 Task: Look for space in Khiwa, Uzbekistan from 10th July, 2023 to 15th July, 2023 for 7 adults in price range Rs.10000 to Rs.15000. Place can be entire place or shared room with 4 bedrooms having 7 beds and 4 bathrooms. Property type can be house, flat, guest house. Amenities needed are: wifi, TV, free parkinig on premises, gym, breakfast. Booking option can be shelf check-in. Required host language is English.
Action: Mouse moved to (405, 99)
Screenshot: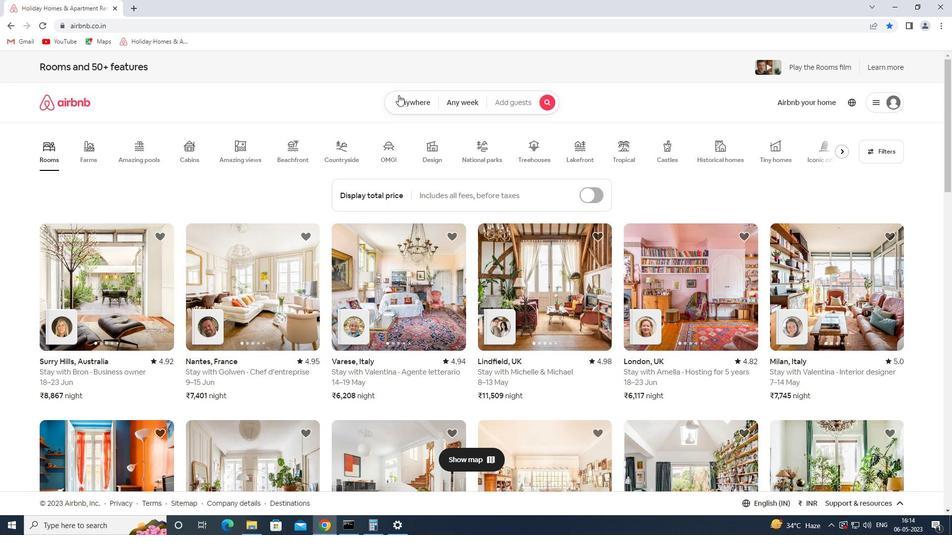 
Action: Mouse pressed left at (405, 99)
Screenshot: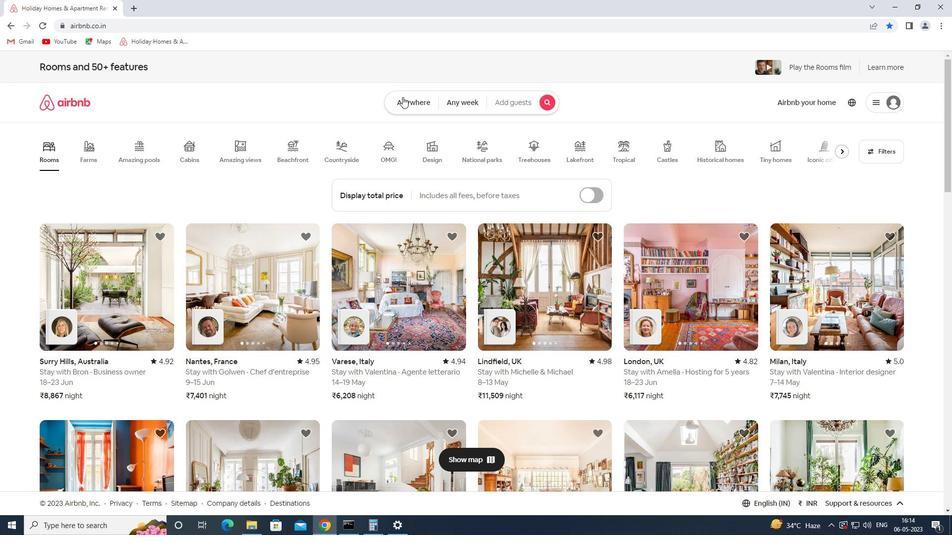 
Action: Mouse moved to (361, 137)
Screenshot: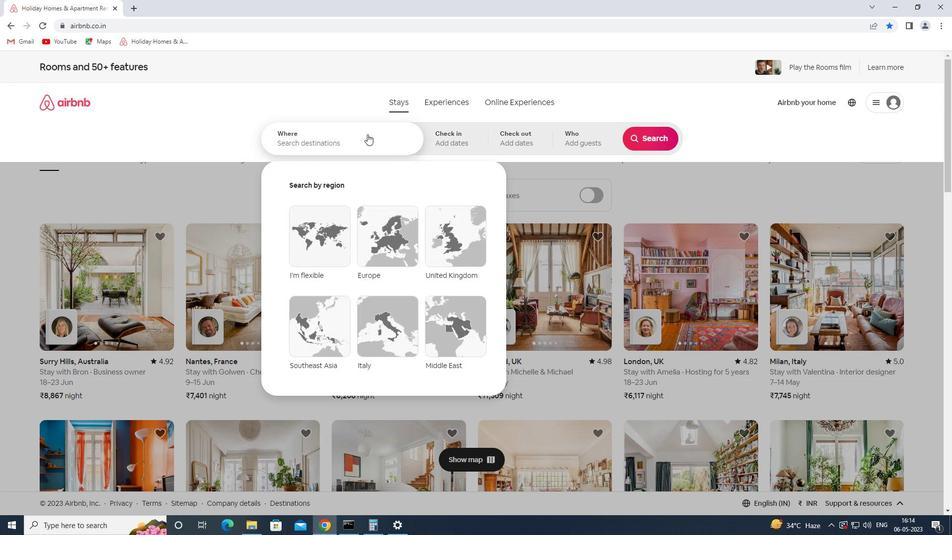 
Action: Mouse pressed left at (361, 137)
Screenshot: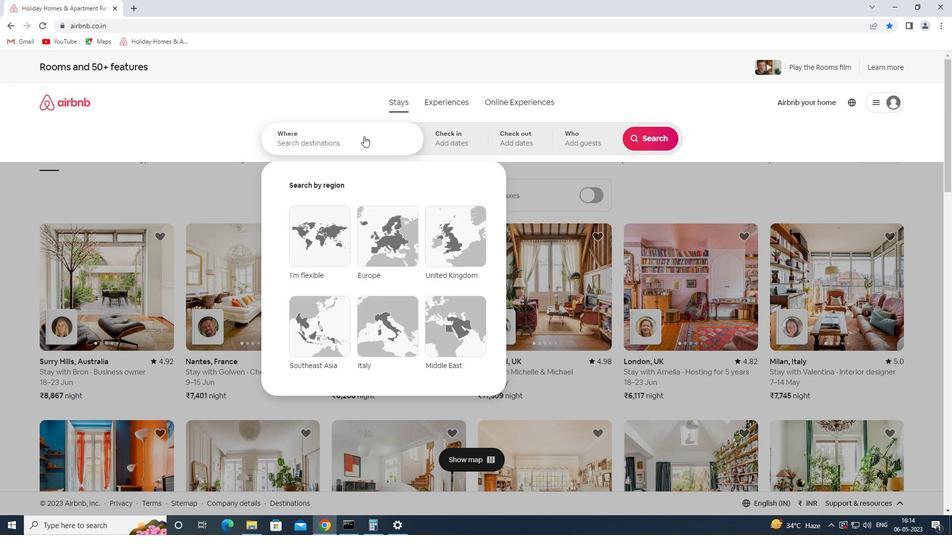 
Action: Mouse moved to (355, 149)
Screenshot: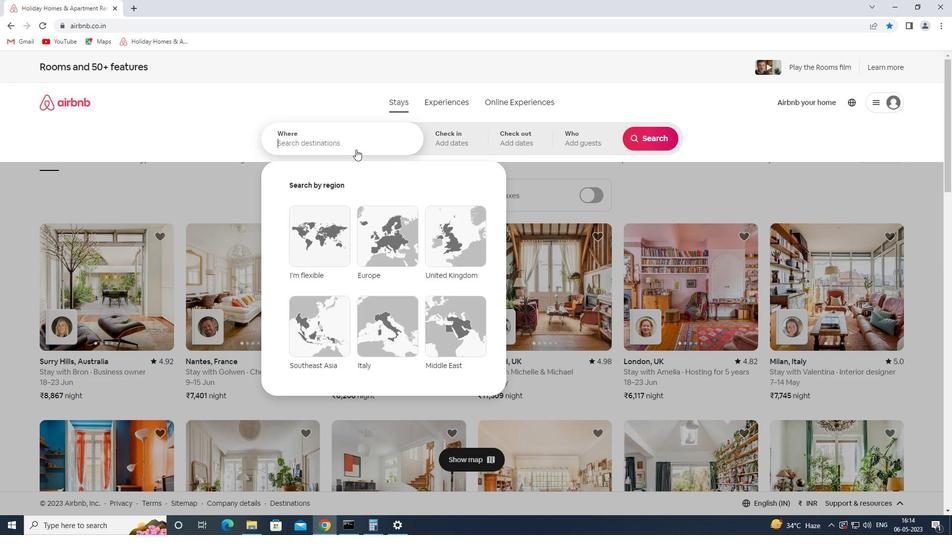 
Action: Key pressed khiwa<Key.space>uzbekist
Screenshot: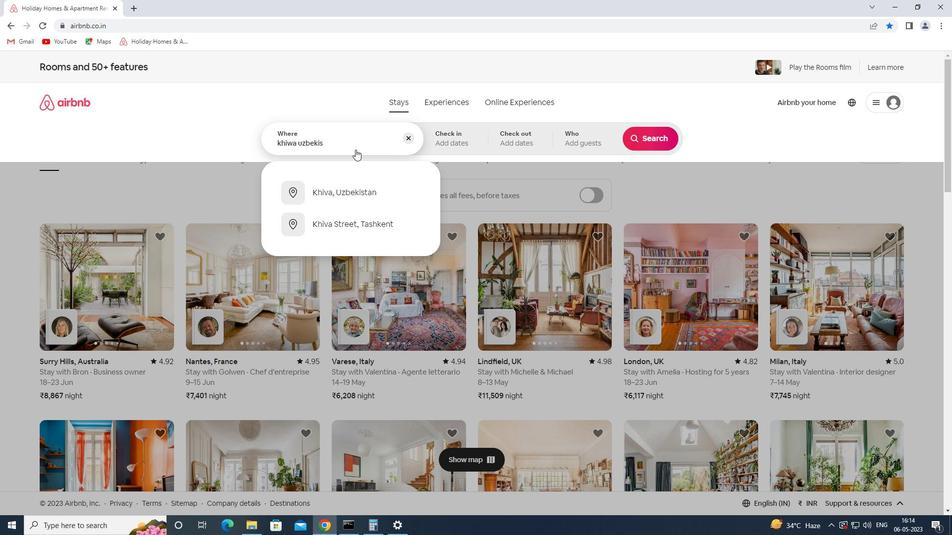 
Action: Mouse moved to (360, 191)
Screenshot: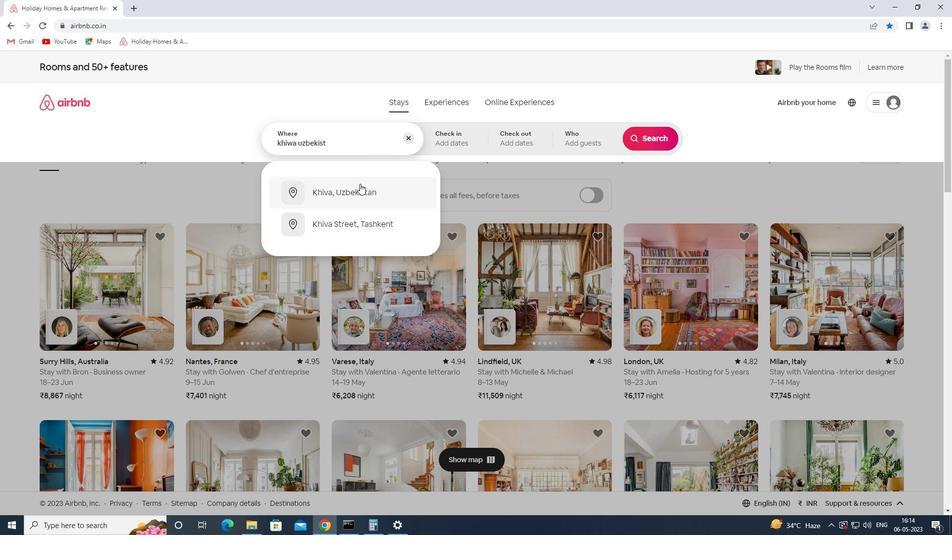 
Action: Mouse pressed left at (360, 191)
Screenshot: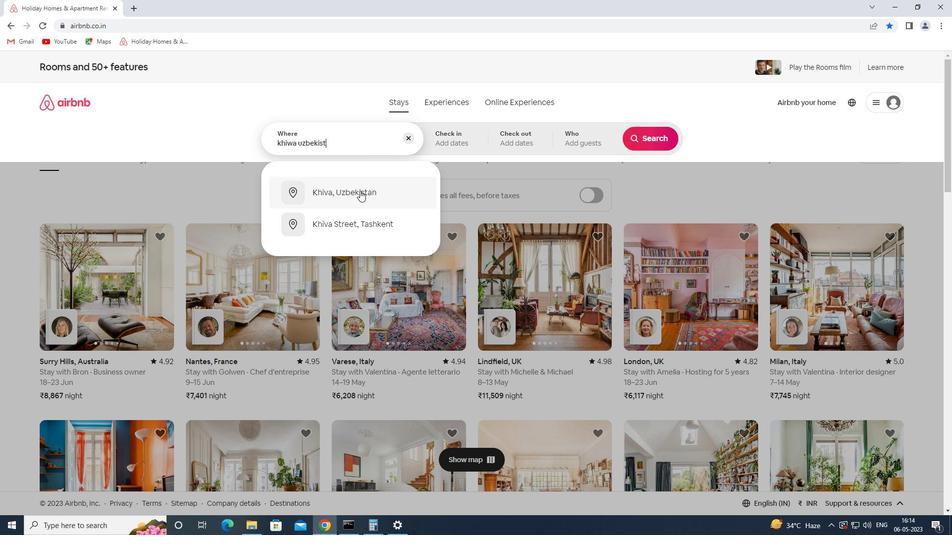 
Action: Mouse moved to (645, 215)
Screenshot: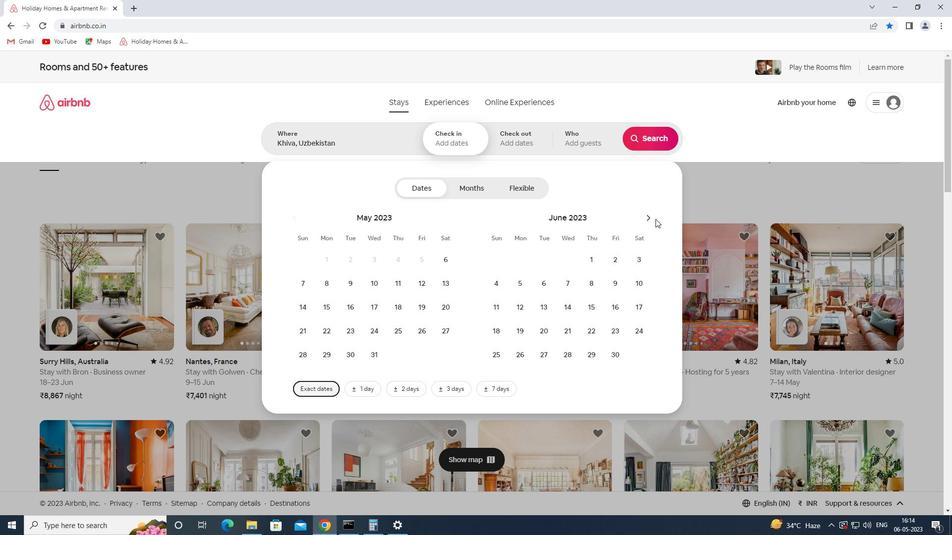 
Action: Mouse pressed left at (645, 215)
Screenshot: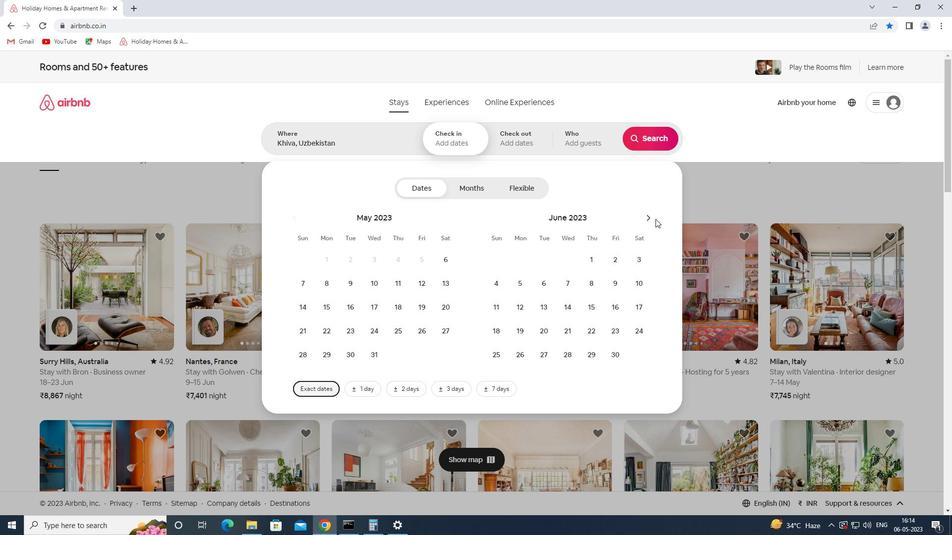 
Action: Mouse moved to (517, 307)
Screenshot: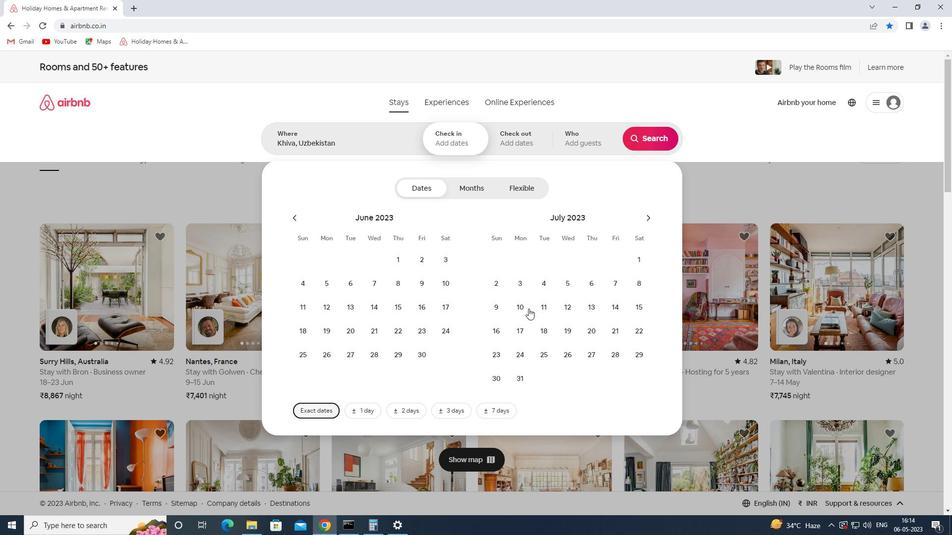 
Action: Mouse pressed left at (517, 307)
Screenshot: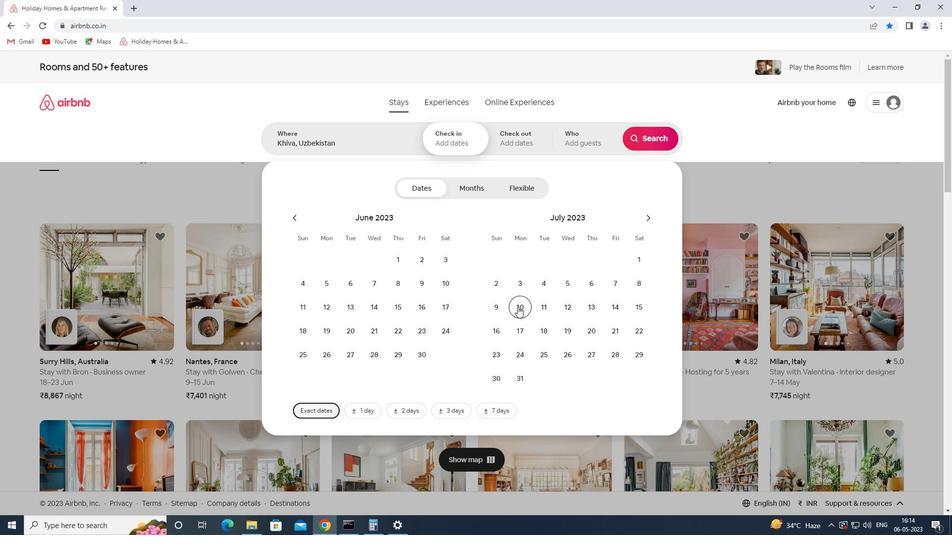 
Action: Mouse moved to (637, 305)
Screenshot: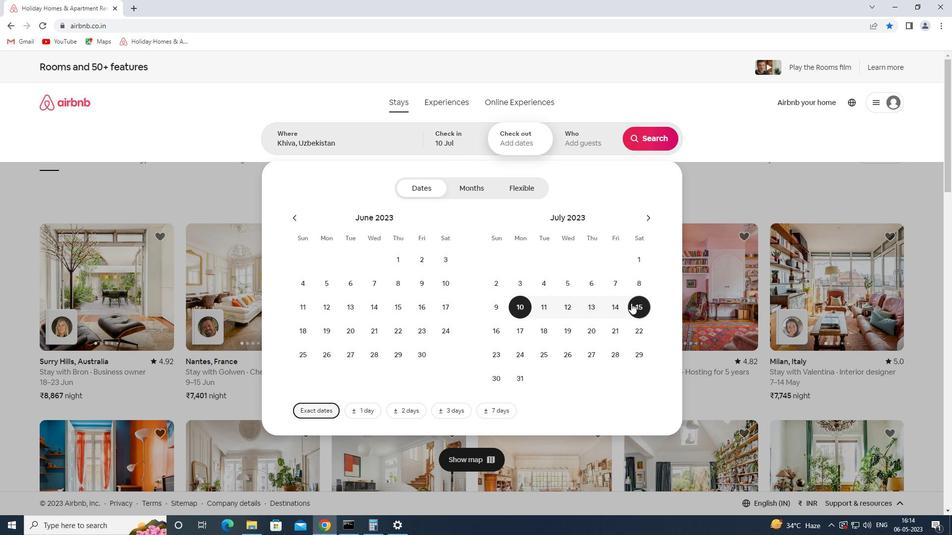
Action: Mouse pressed left at (637, 305)
Screenshot: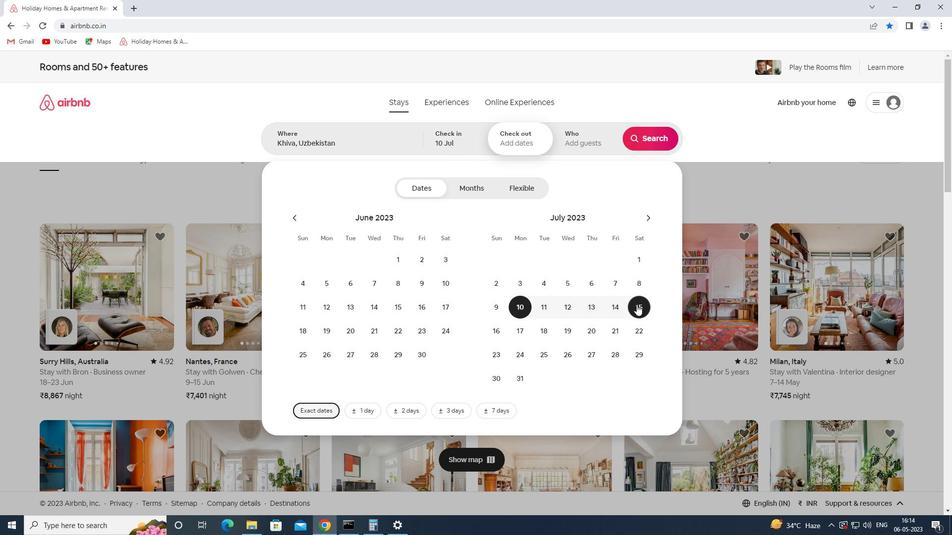 
Action: Mouse moved to (592, 146)
Screenshot: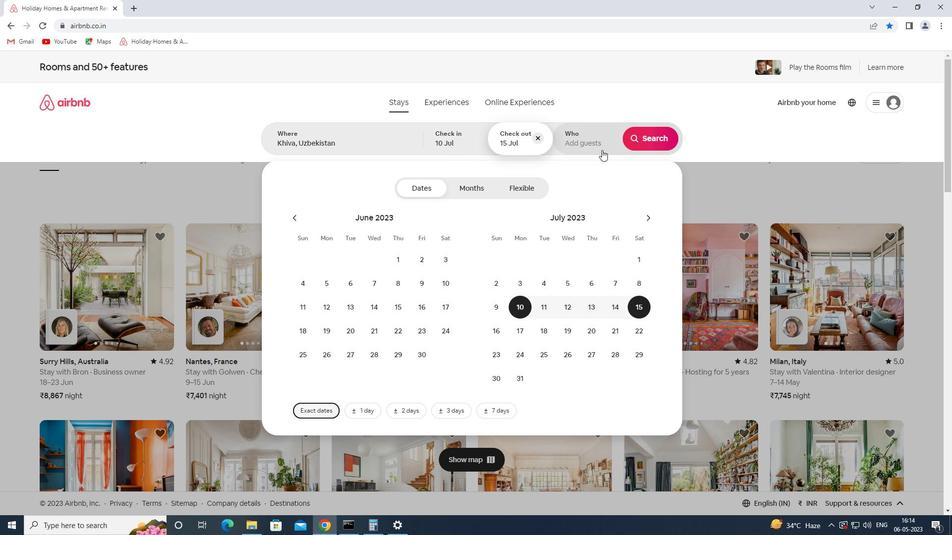 
Action: Mouse pressed left at (592, 146)
Screenshot: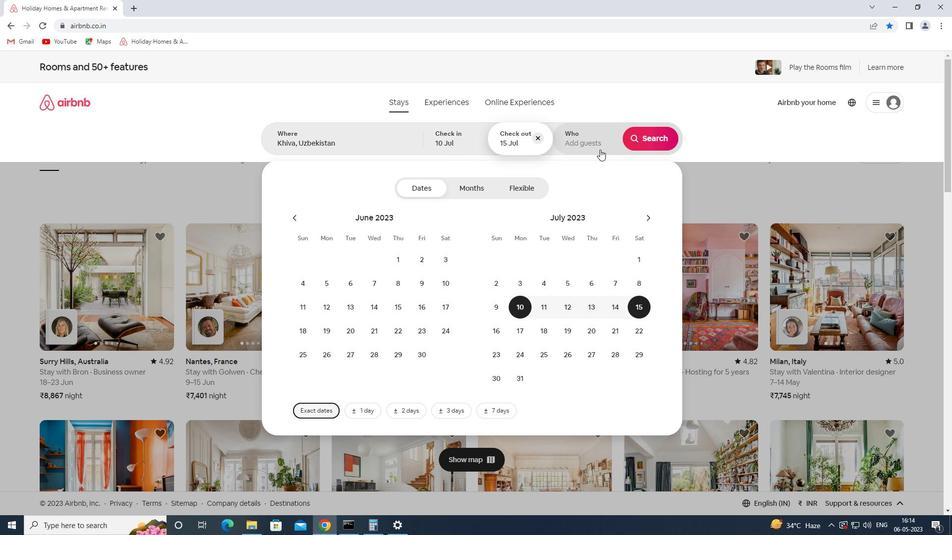 
Action: Mouse moved to (655, 190)
Screenshot: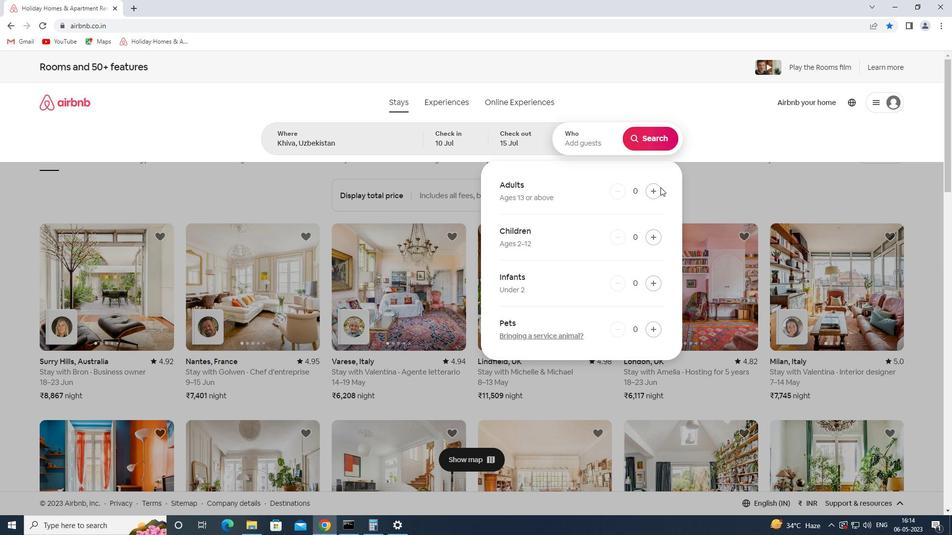 
Action: Mouse pressed left at (655, 190)
Screenshot: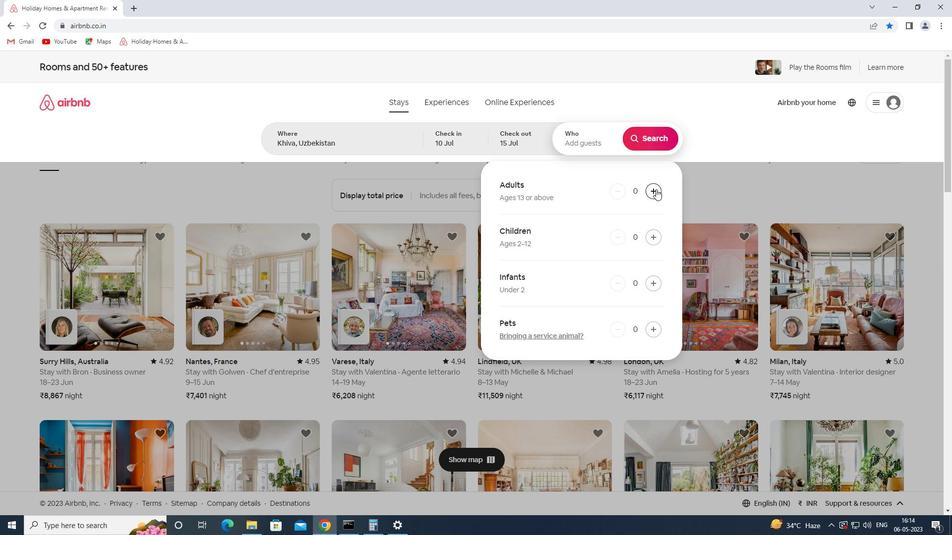 
Action: Mouse pressed left at (655, 190)
Screenshot: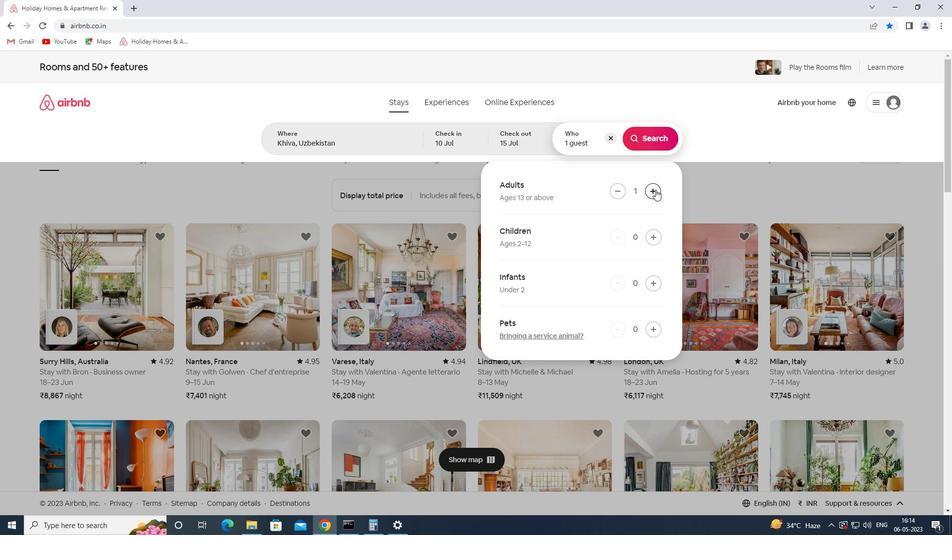 
Action: Mouse pressed left at (655, 190)
Screenshot: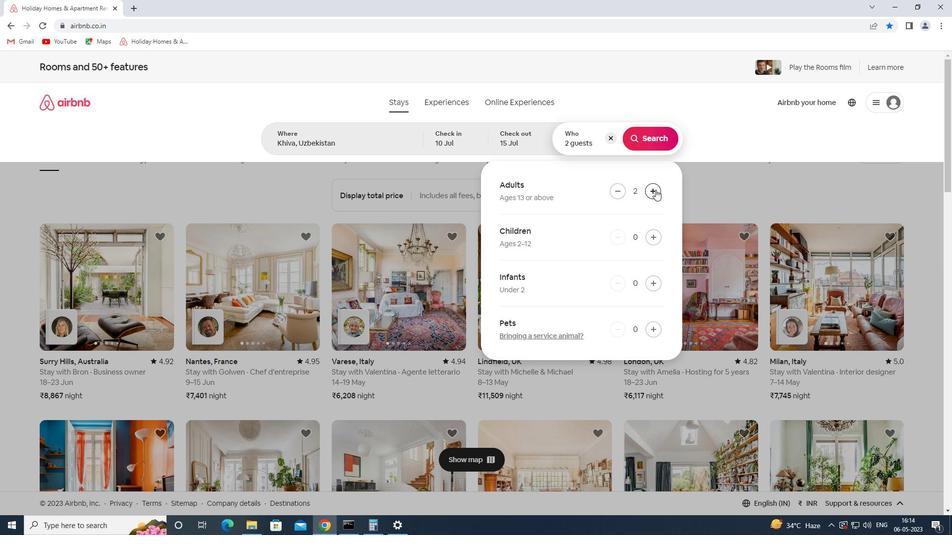 
Action: Mouse moved to (655, 190)
Screenshot: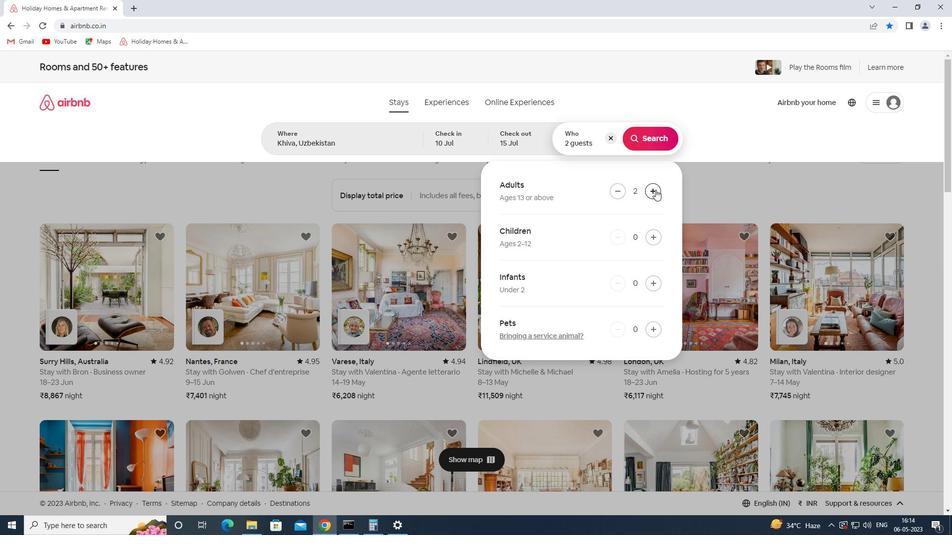 
Action: Mouse pressed left at (655, 190)
Screenshot: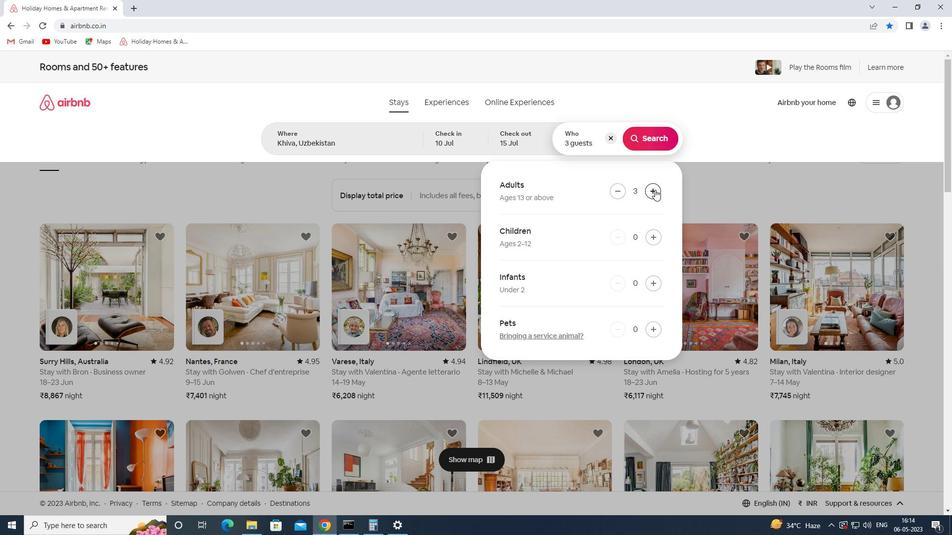 
Action: Mouse pressed left at (655, 190)
Screenshot: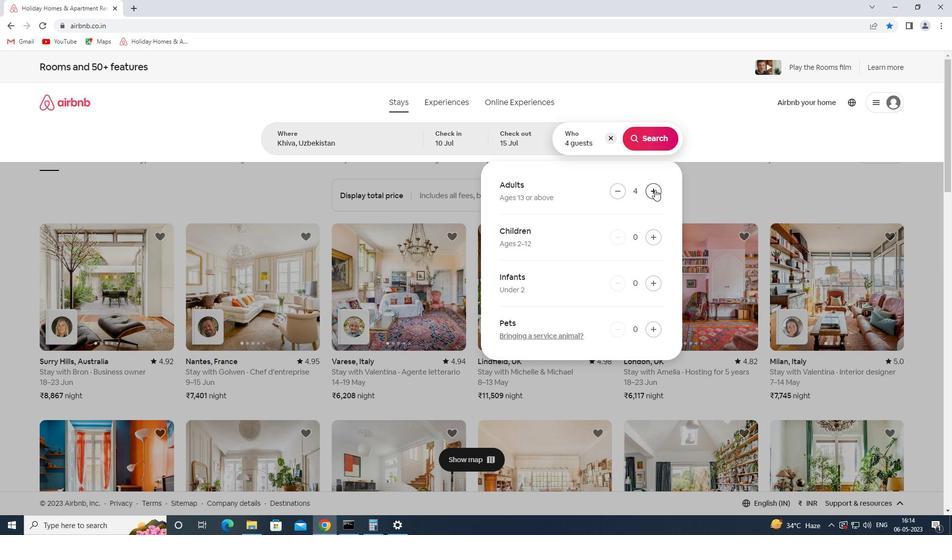 
Action: Mouse pressed left at (655, 190)
Screenshot: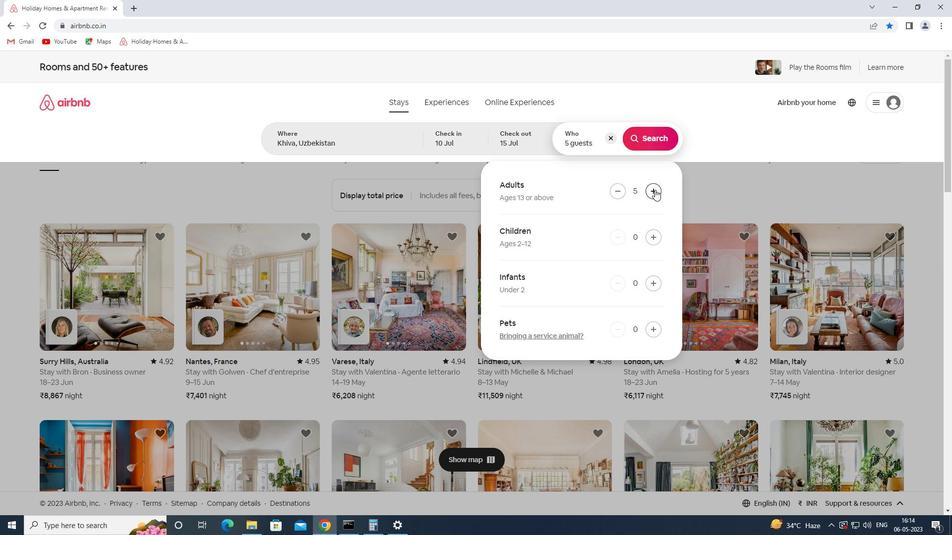 
Action: Mouse pressed left at (655, 190)
Screenshot: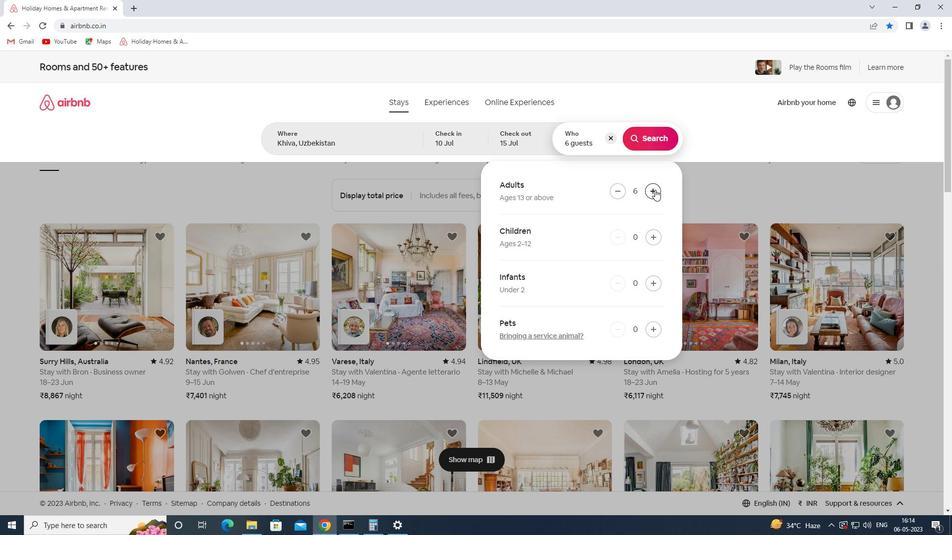 
Action: Mouse moved to (650, 141)
Screenshot: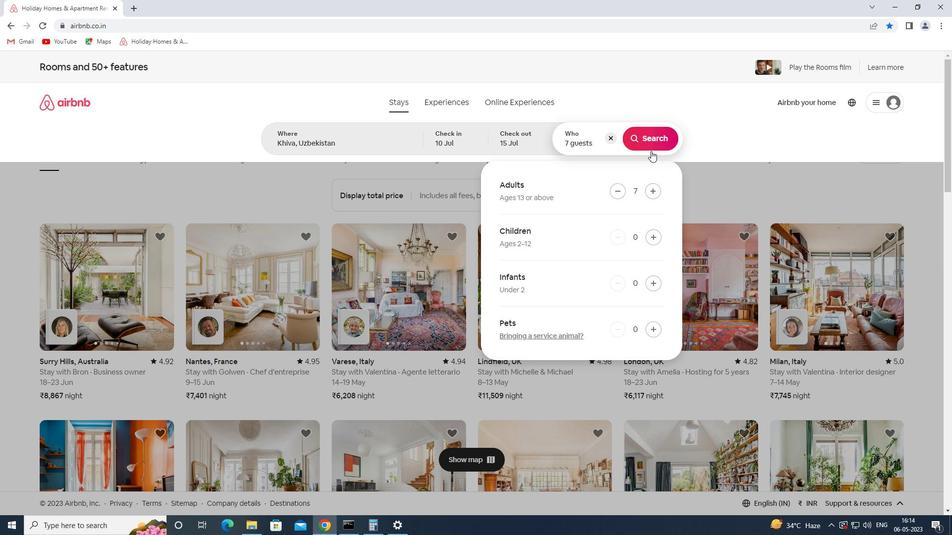 
Action: Mouse pressed left at (650, 141)
Screenshot: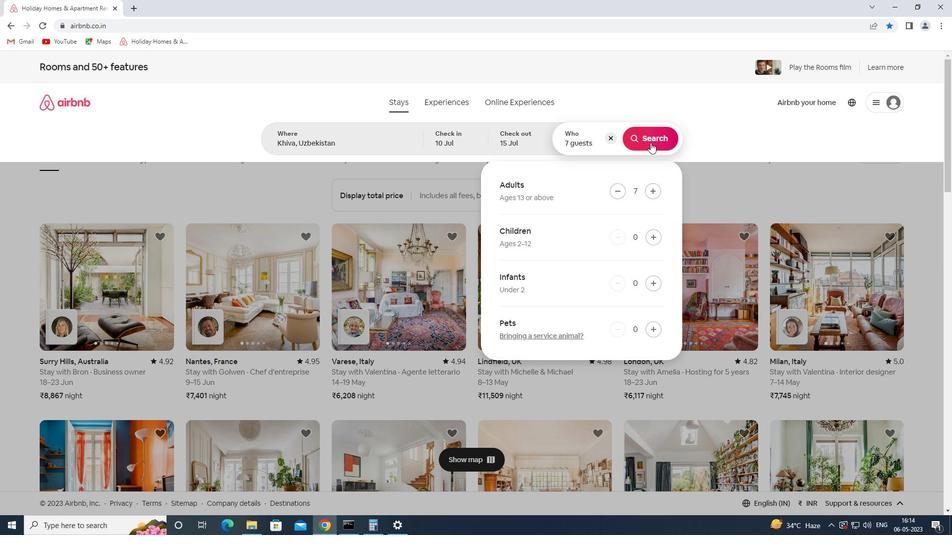 
Action: Mouse moved to (920, 110)
Screenshot: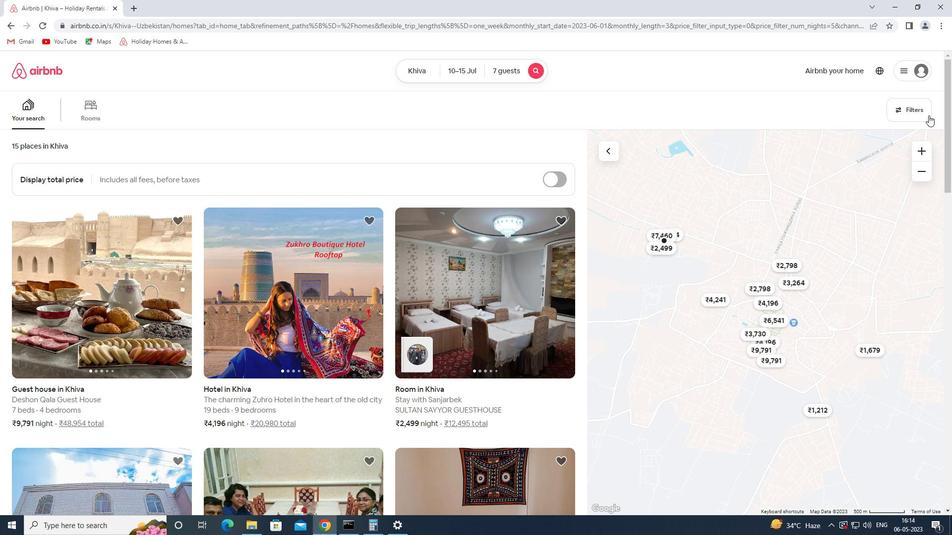 
Action: Mouse pressed left at (920, 110)
Screenshot: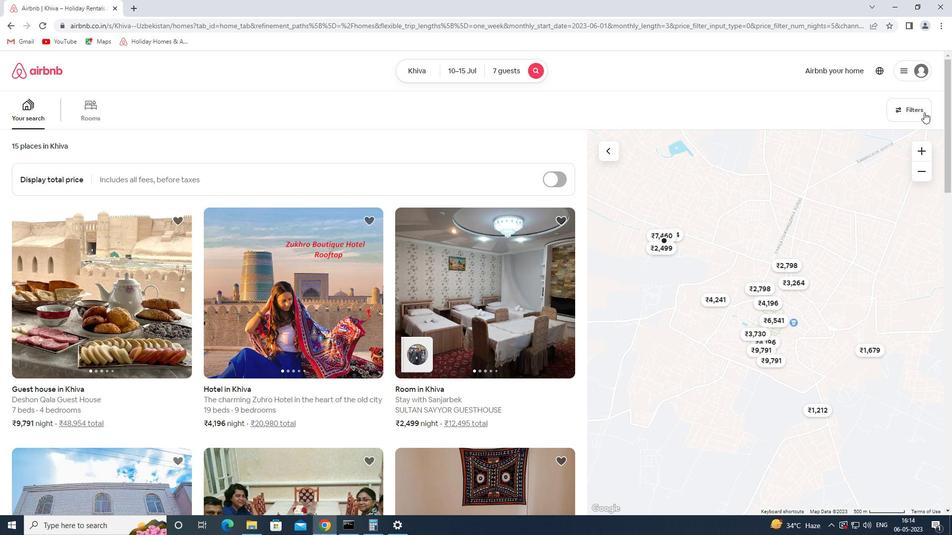 
Action: Mouse moved to (350, 358)
Screenshot: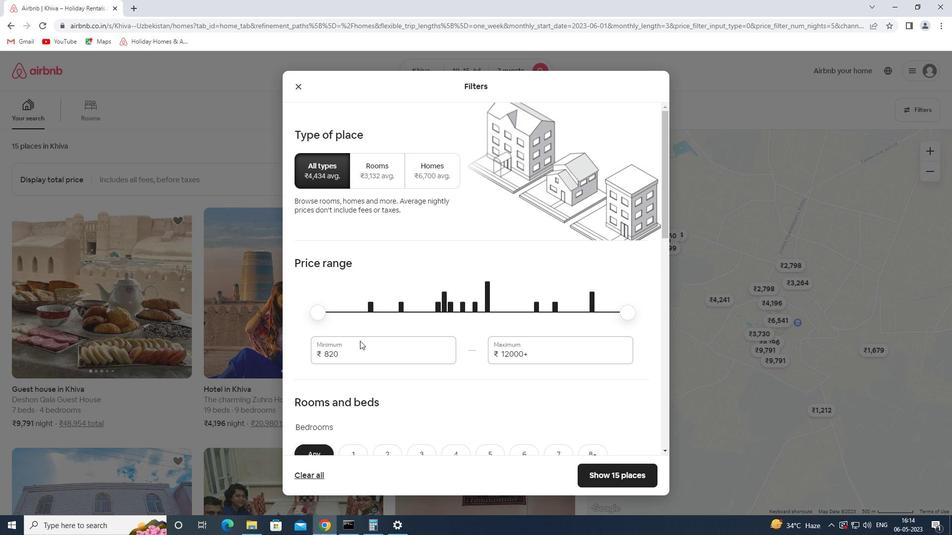 
Action: Mouse pressed left at (350, 358)
Screenshot: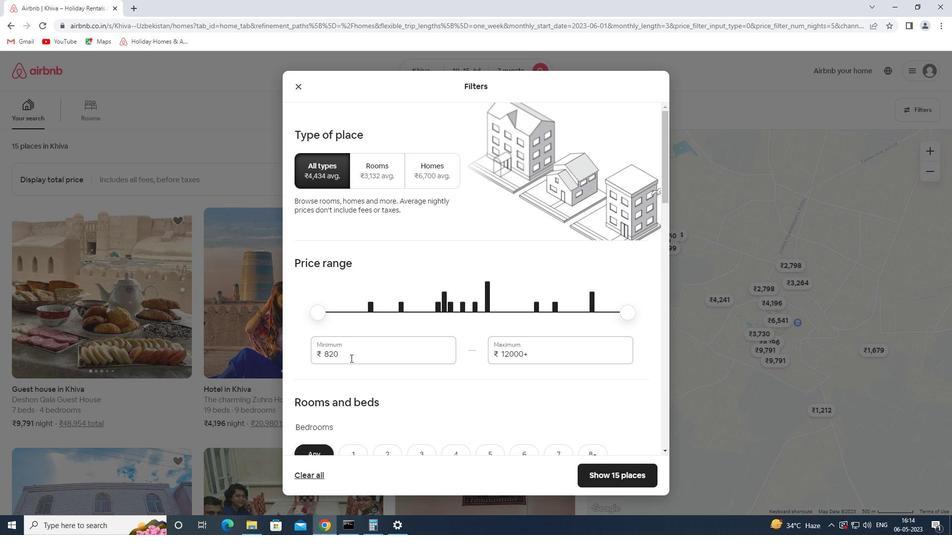 
Action: Mouse pressed left at (350, 358)
Screenshot: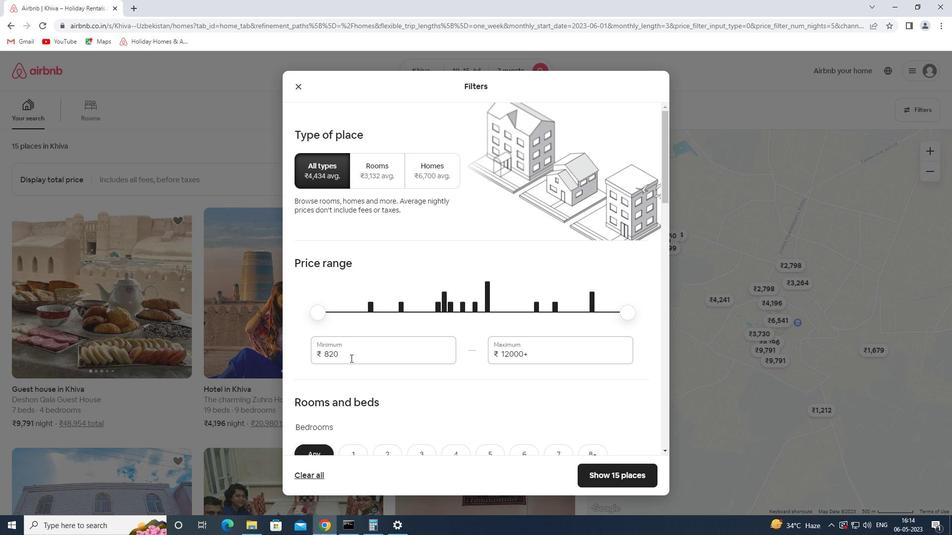 
Action: Key pressed 10000<Key.tab>15000
Screenshot: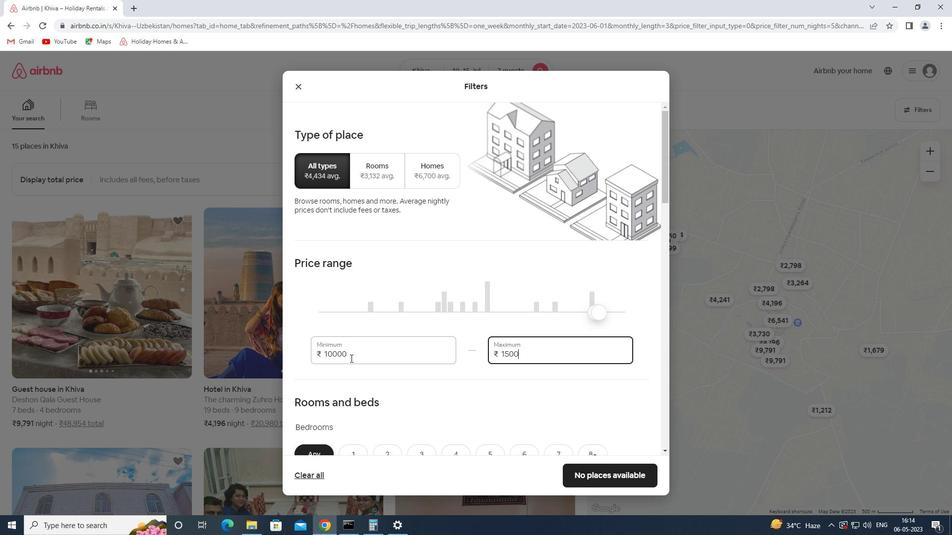 
Action: Mouse moved to (346, 359)
Screenshot: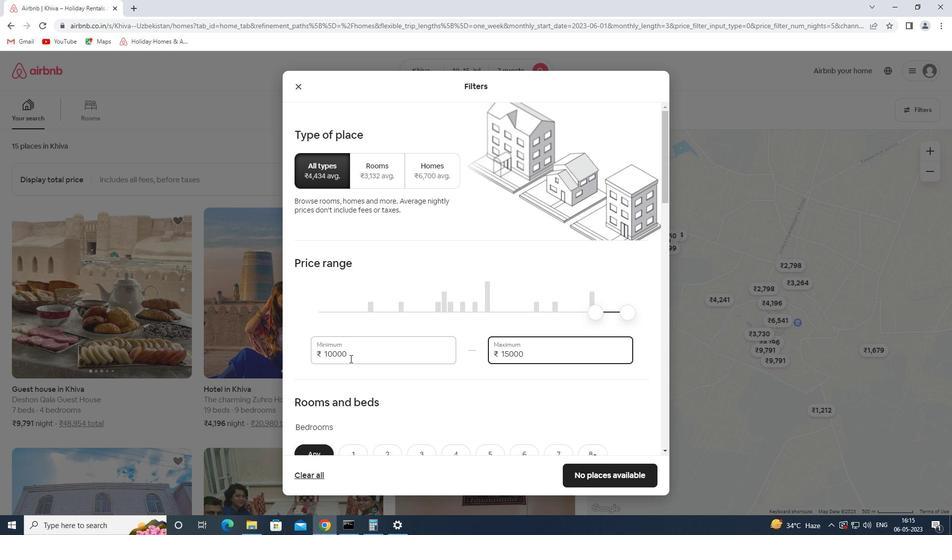 
Action: Mouse scrolled (346, 359) with delta (0, 0)
Screenshot: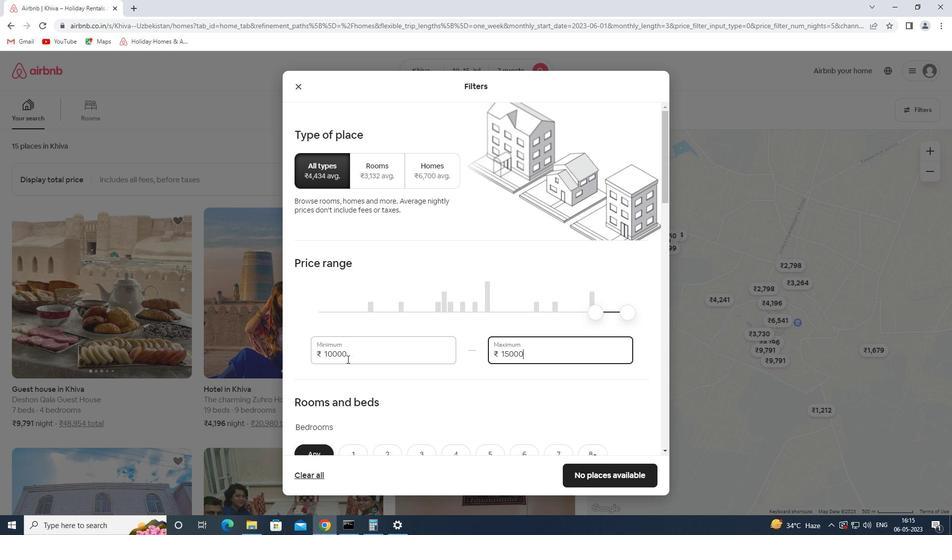 
Action: Mouse moved to (353, 358)
Screenshot: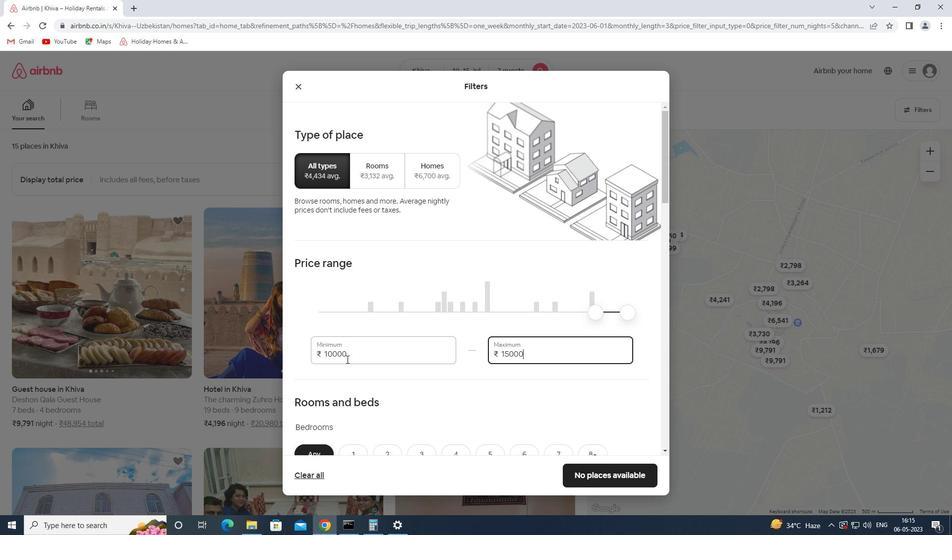 
Action: Mouse scrolled (353, 357) with delta (0, 0)
Screenshot: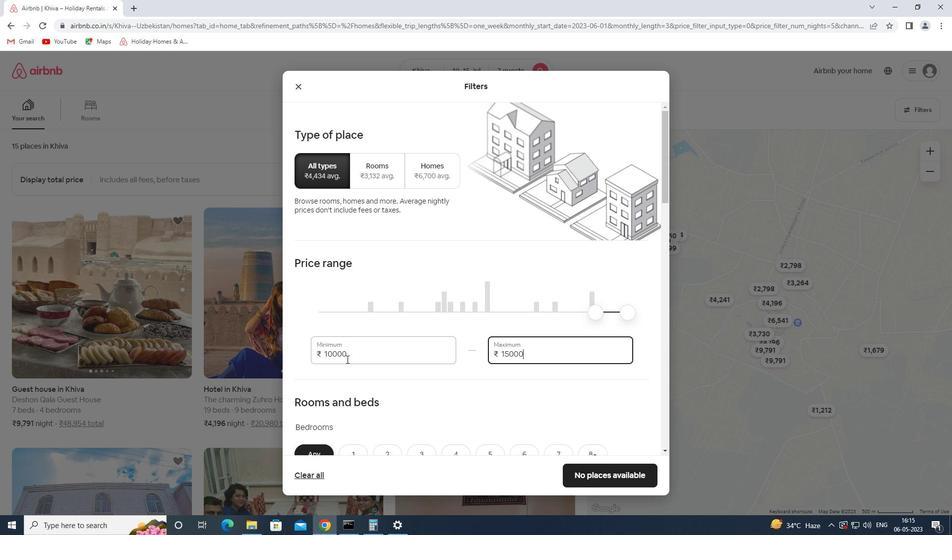 
Action: Mouse moved to (361, 355)
Screenshot: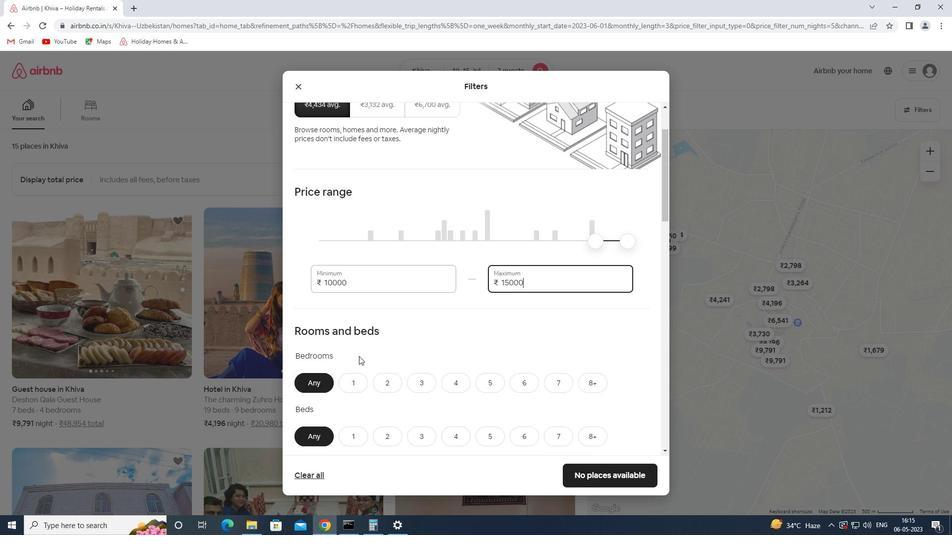 
Action: Mouse scrolled (361, 355) with delta (0, 0)
Screenshot: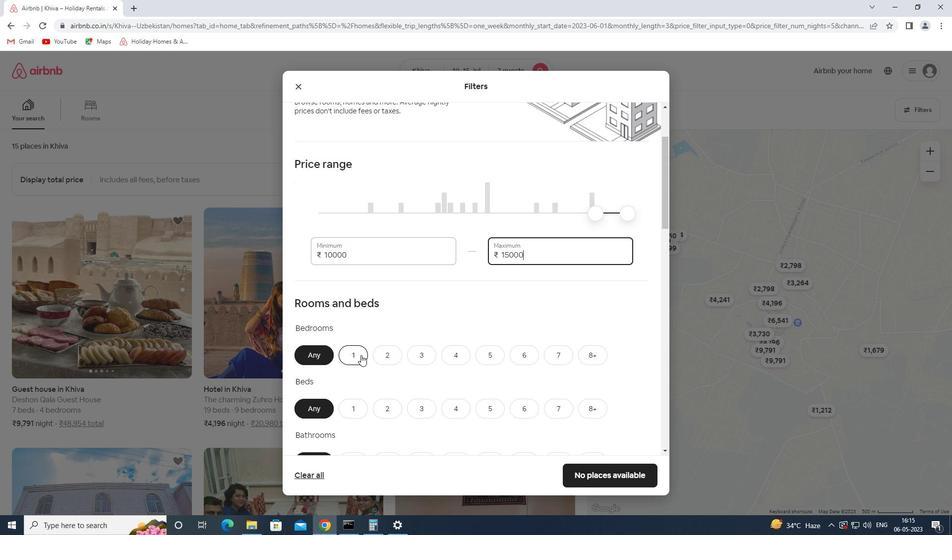 
Action: Mouse moved to (452, 304)
Screenshot: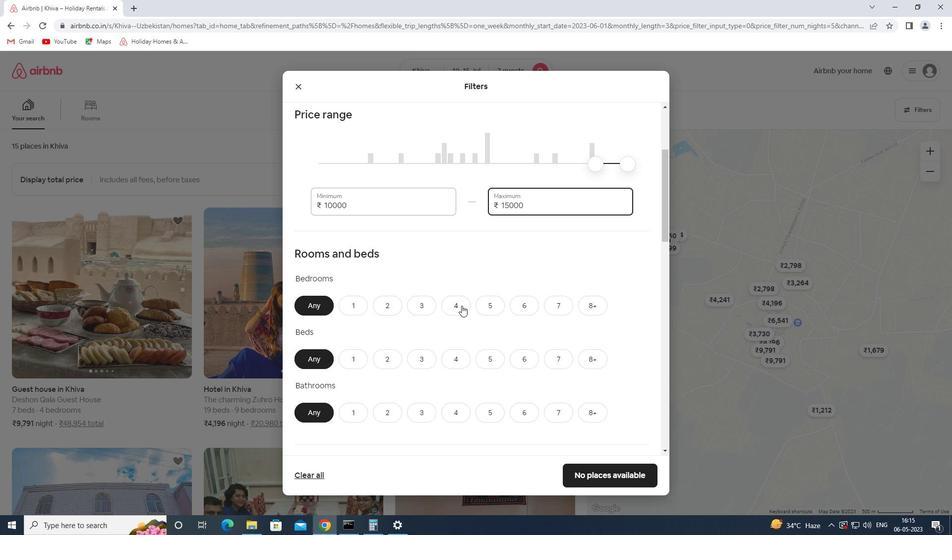 
Action: Mouse pressed left at (452, 304)
Screenshot: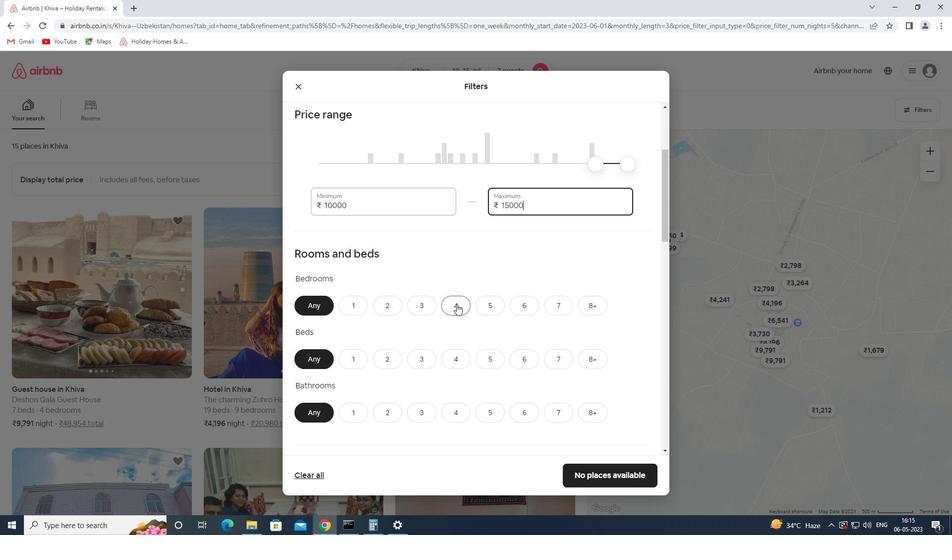 
Action: Mouse moved to (561, 362)
Screenshot: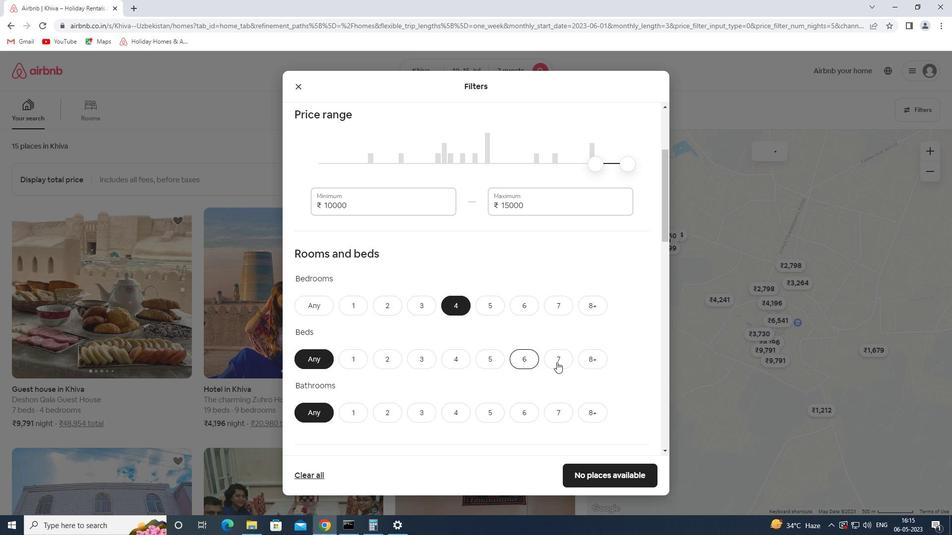 
Action: Mouse pressed left at (561, 362)
Screenshot: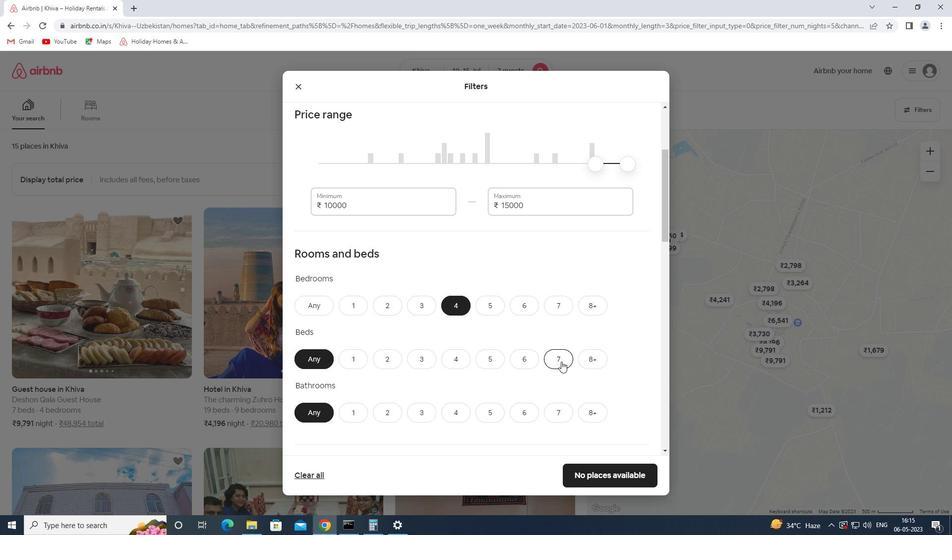 
Action: Mouse moved to (460, 411)
Screenshot: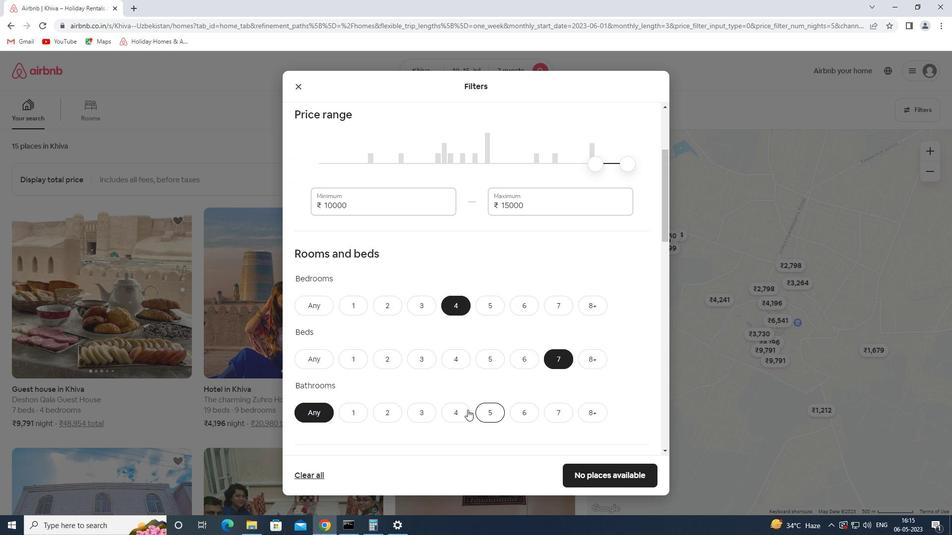
Action: Mouse pressed left at (460, 411)
Screenshot: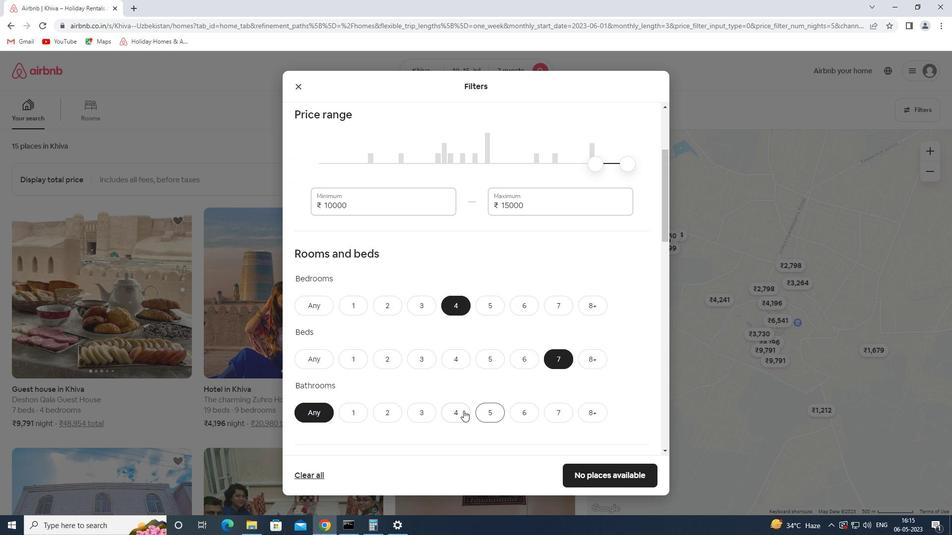 
Action: Mouse moved to (490, 313)
Screenshot: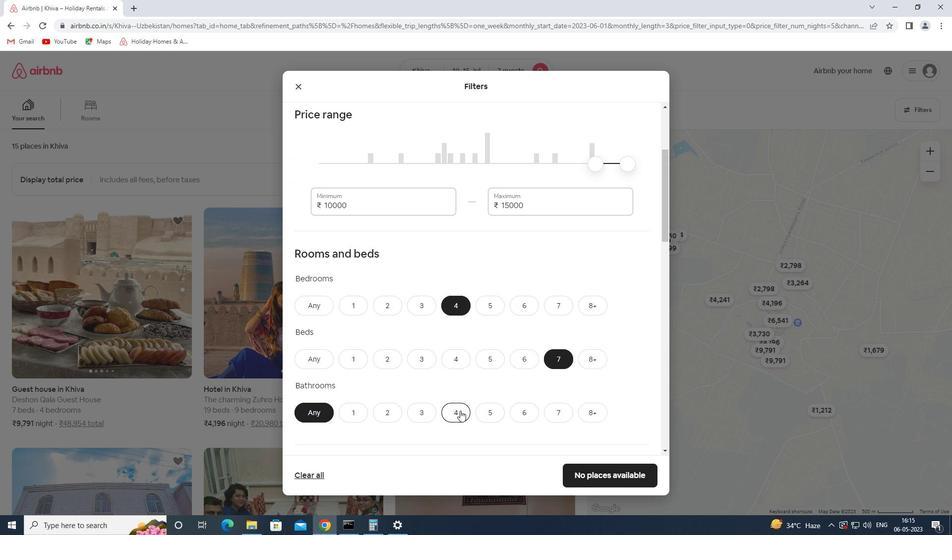 
Action: Mouse scrolled (490, 312) with delta (0, 0)
Screenshot: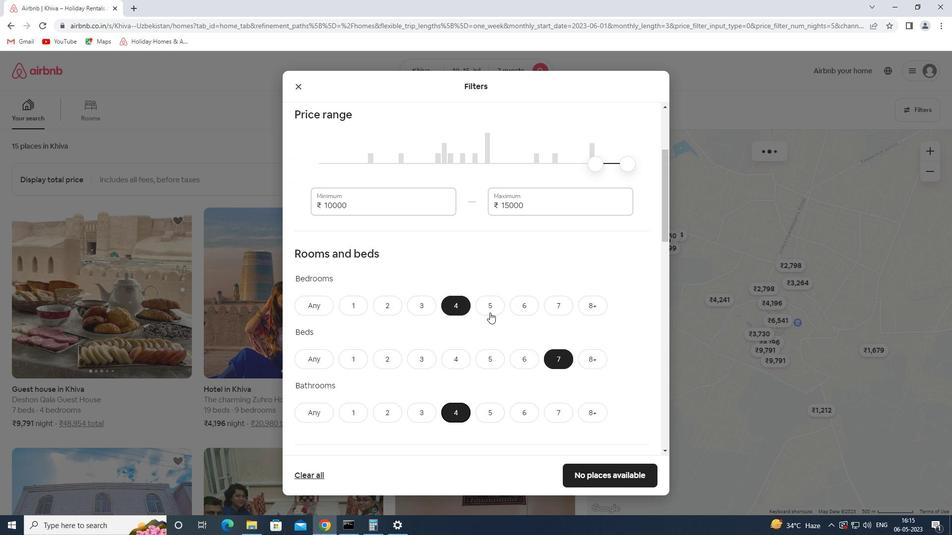 
Action: Mouse scrolled (490, 312) with delta (0, 0)
Screenshot: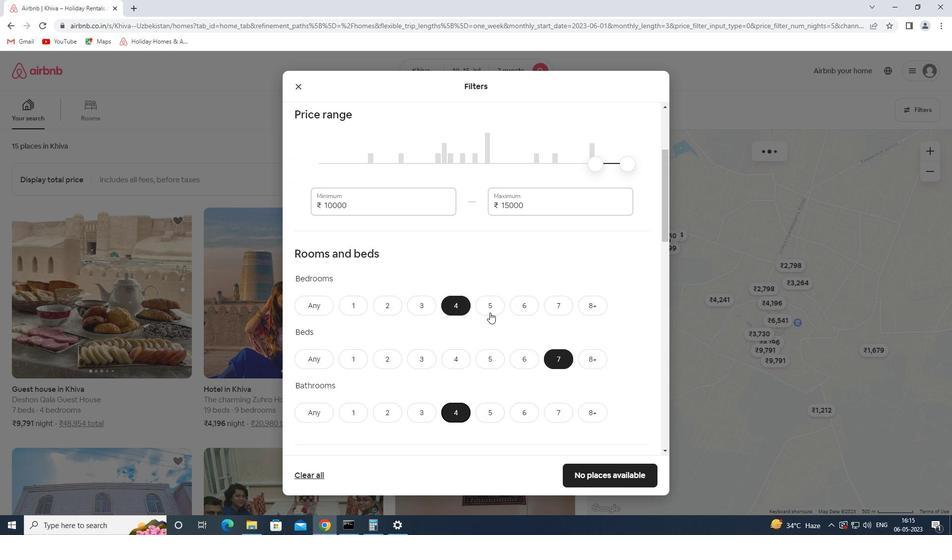 
Action: Mouse scrolled (490, 312) with delta (0, 0)
Screenshot: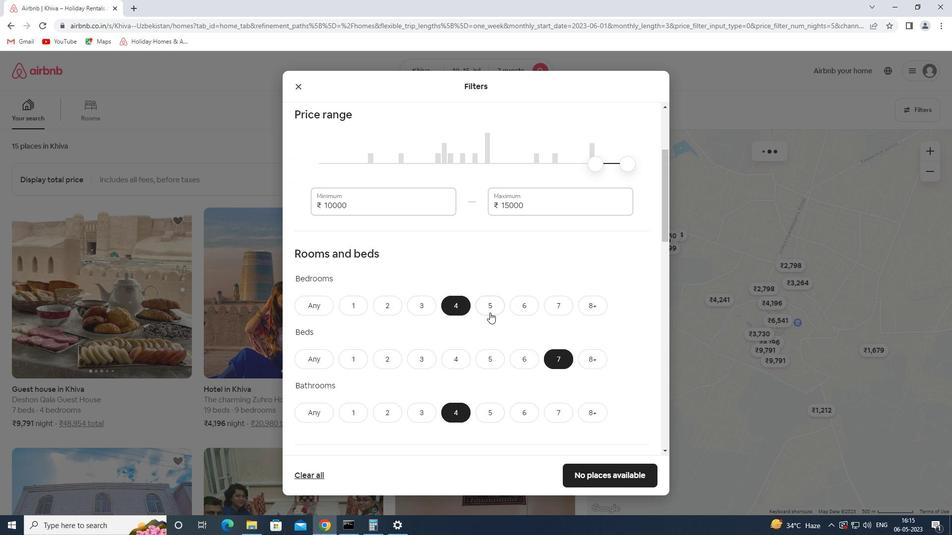 
Action: Mouse scrolled (490, 312) with delta (0, 0)
Screenshot: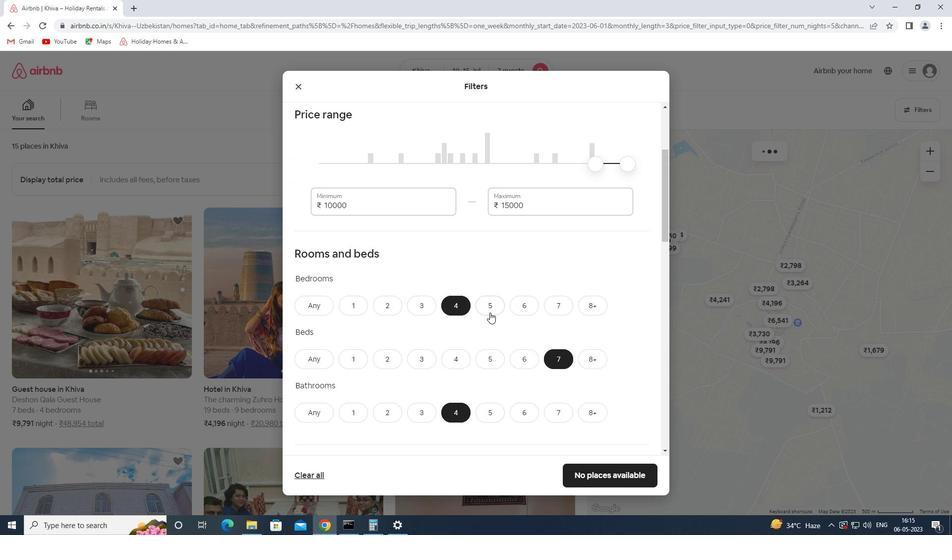 
Action: Mouse scrolled (490, 312) with delta (0, 0)
Screenshot: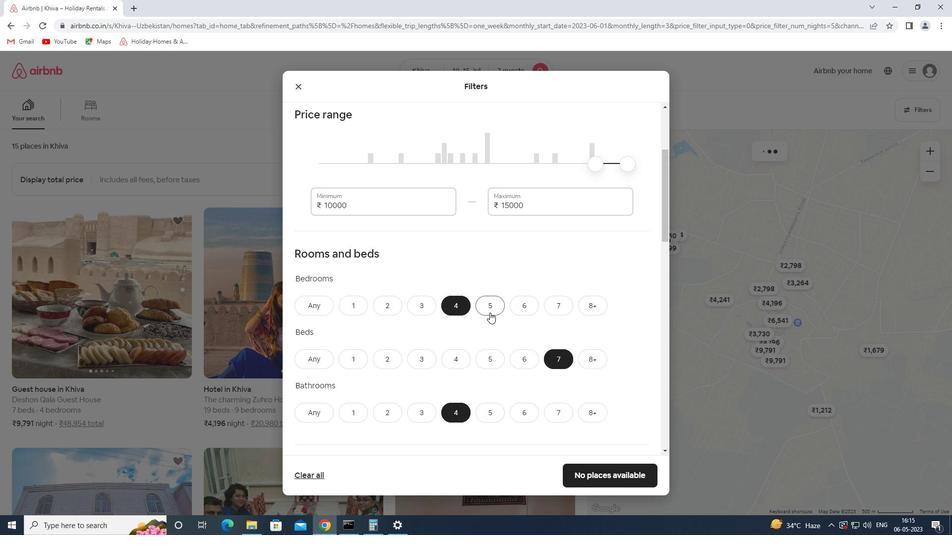 
Action: Mouse moved to (353, 275)
Screenshot: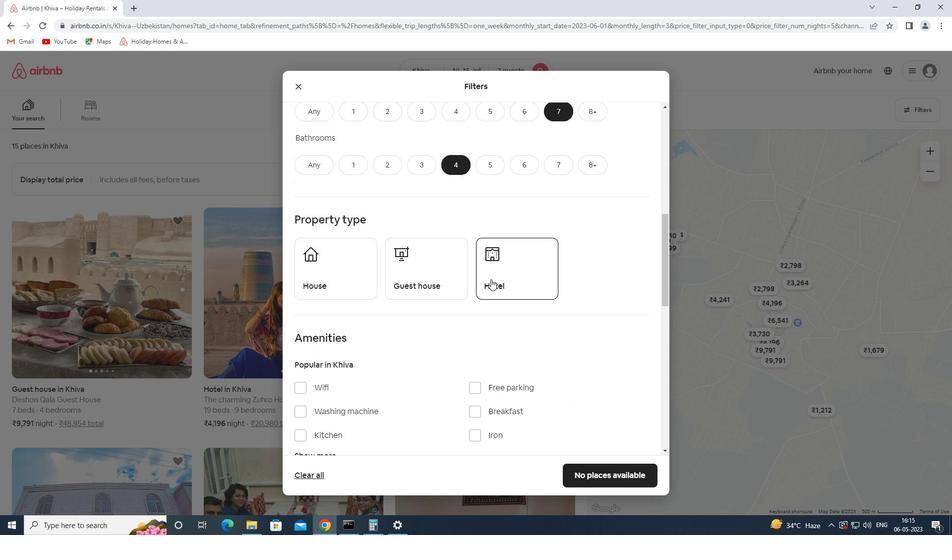 
Action: Mouse pressed left at (353, 275)
Screenshot: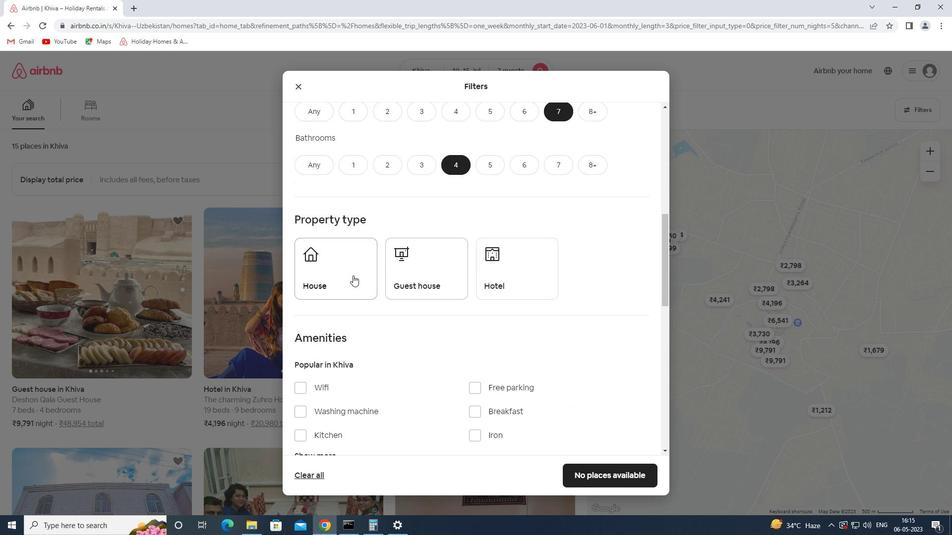 
Action: Mouse moved to (416, 282)
Screenshot: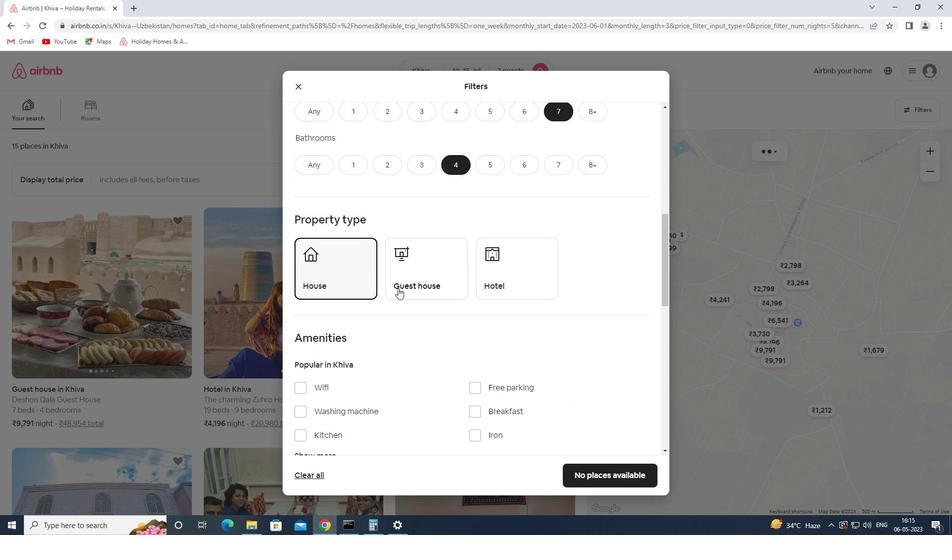 
Action: Mouse pressed left at (416, 282)
Screenshot: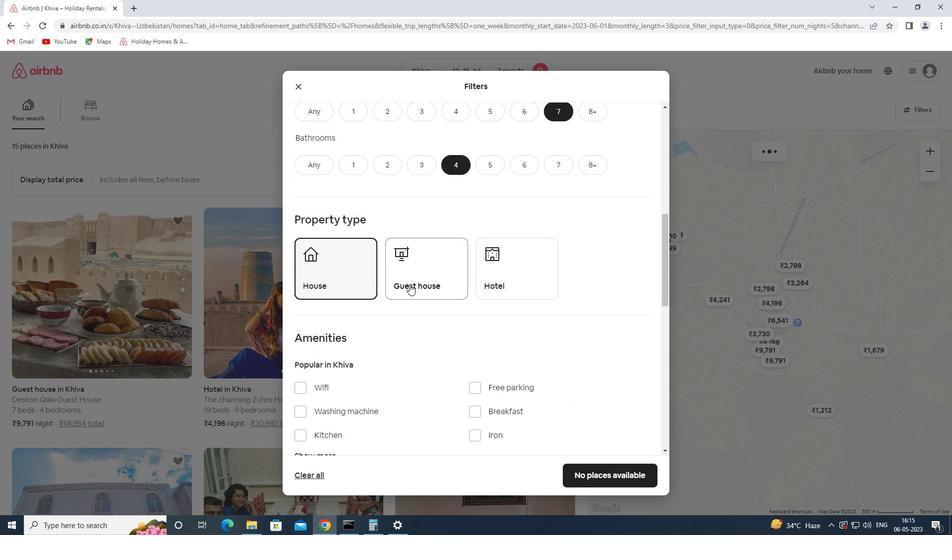 
Action: Mouse moved to (485, 312)
Screenshot: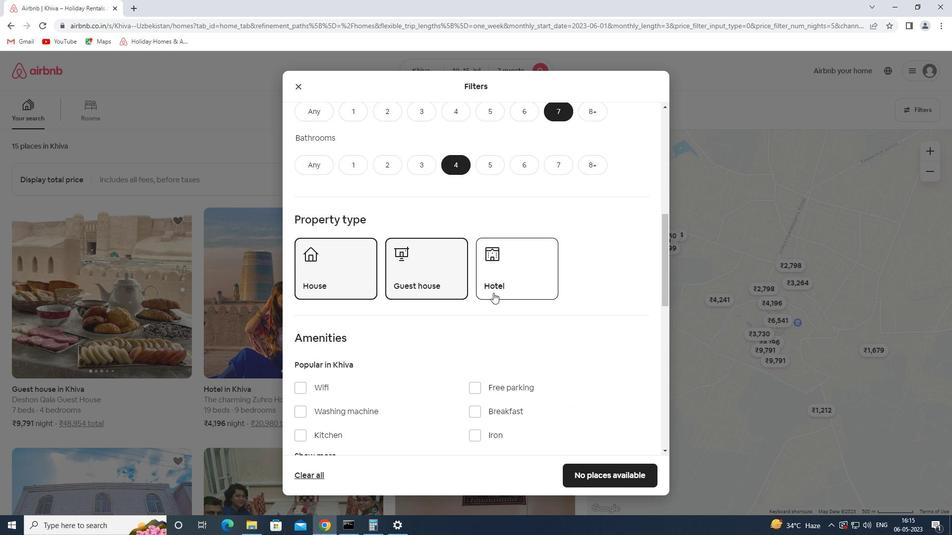 
Action: Mouse scrolled (485, 311) with delta (0, 0)
Screenshot: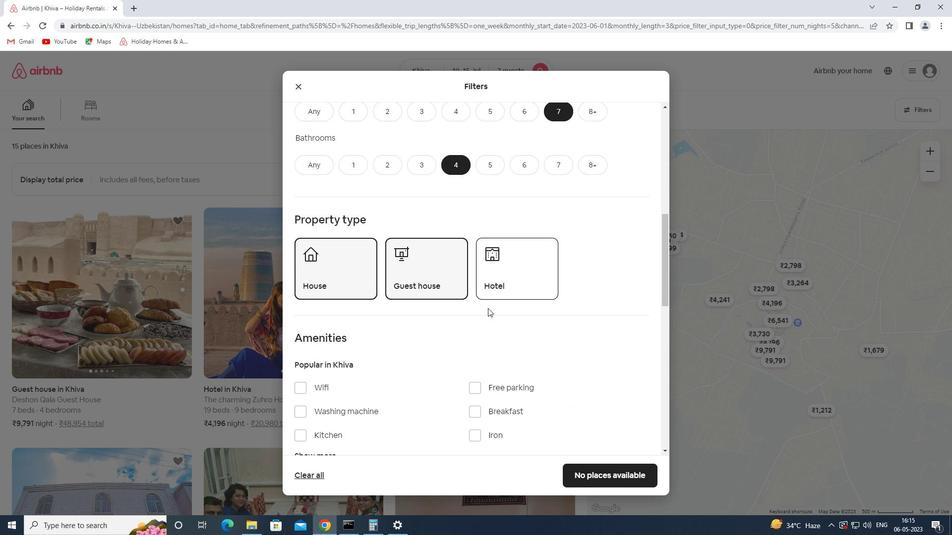 
Action: Mouse scrolled (485, 311) with delta (0, 0)
Screenshot: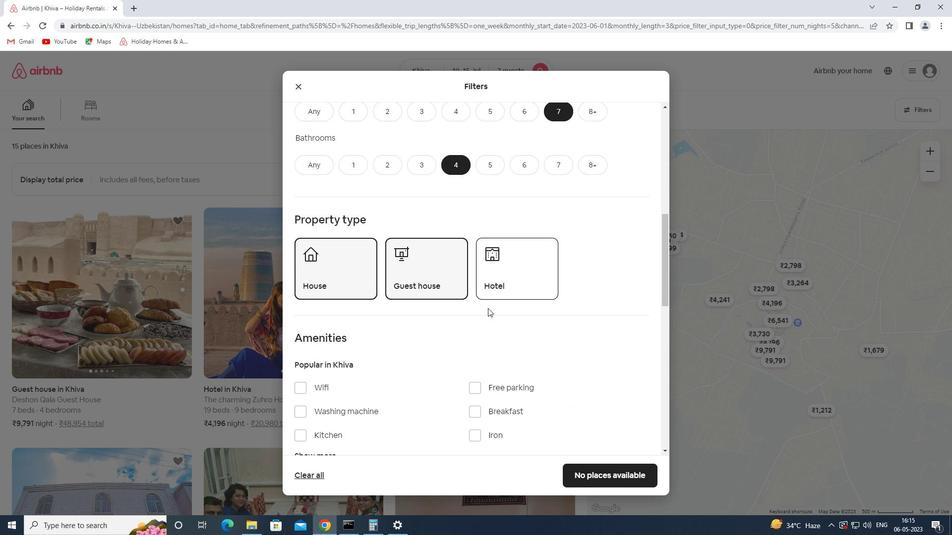 
Action: Mouse scrolled (485, 311) with delta (0, 0)
Screenshot: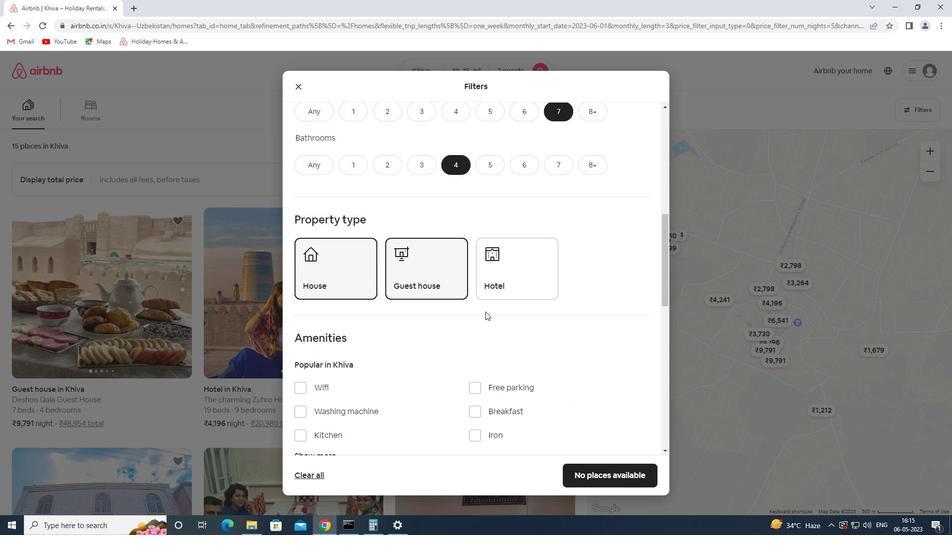 
Action: Mouse moved to (306, 309)
Screenshot: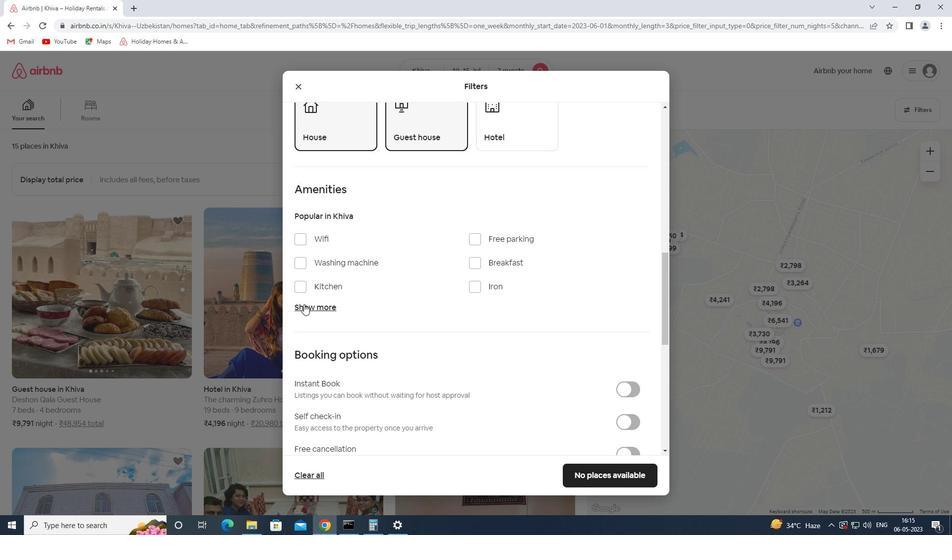 
Action: Mouse pressed left at (306, 309)
Screenshot: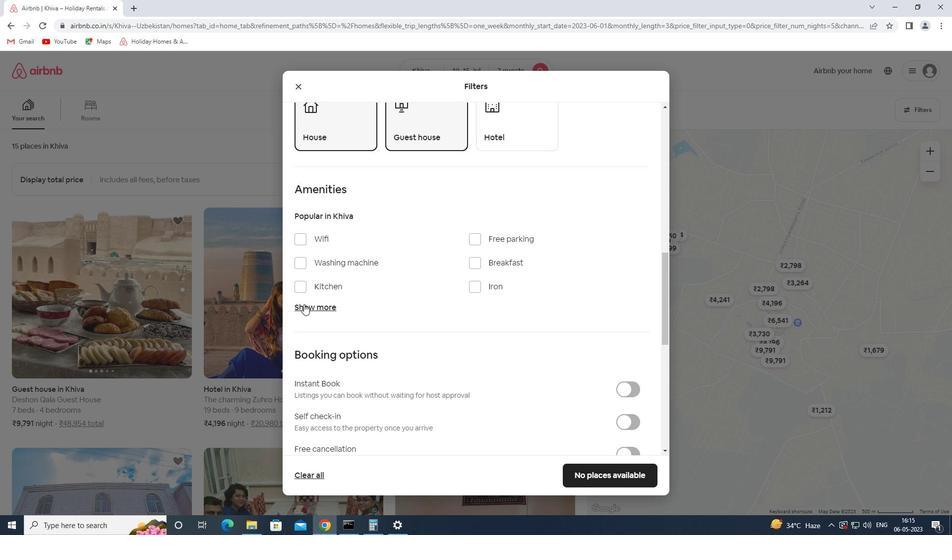 
Action: Mouse moved to (320, 236)
Screenshot: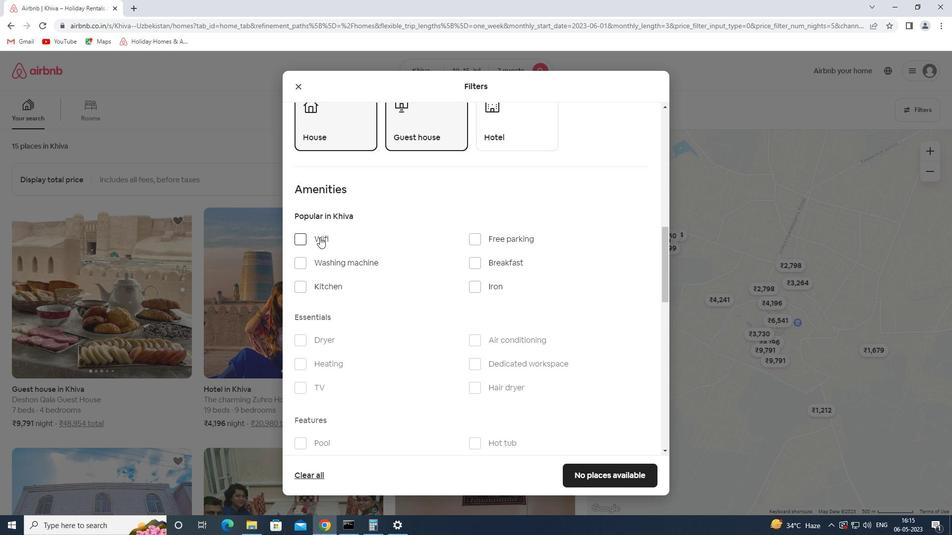 
Action: Mouse pressed left at (320, 236)
Screenshot: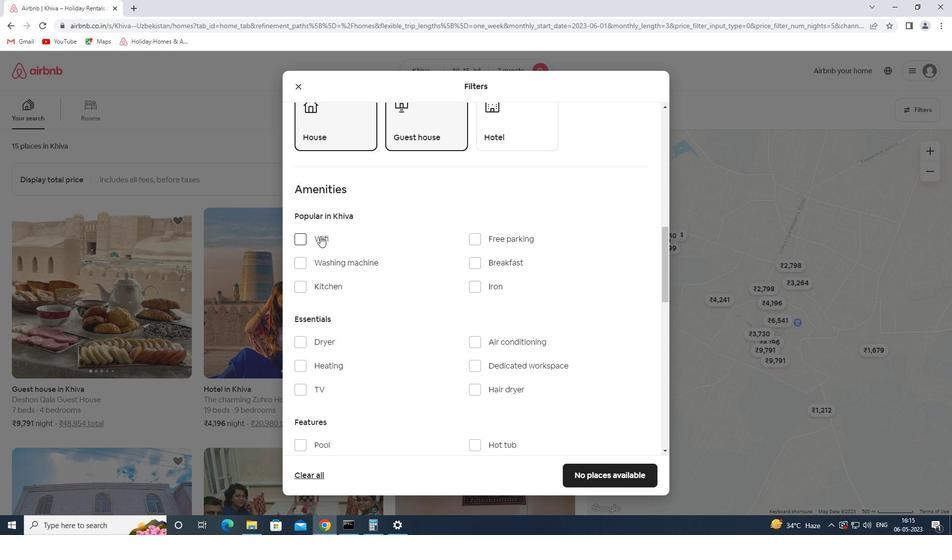 
Action: Mouse moved to (511, 240)
Screenshot: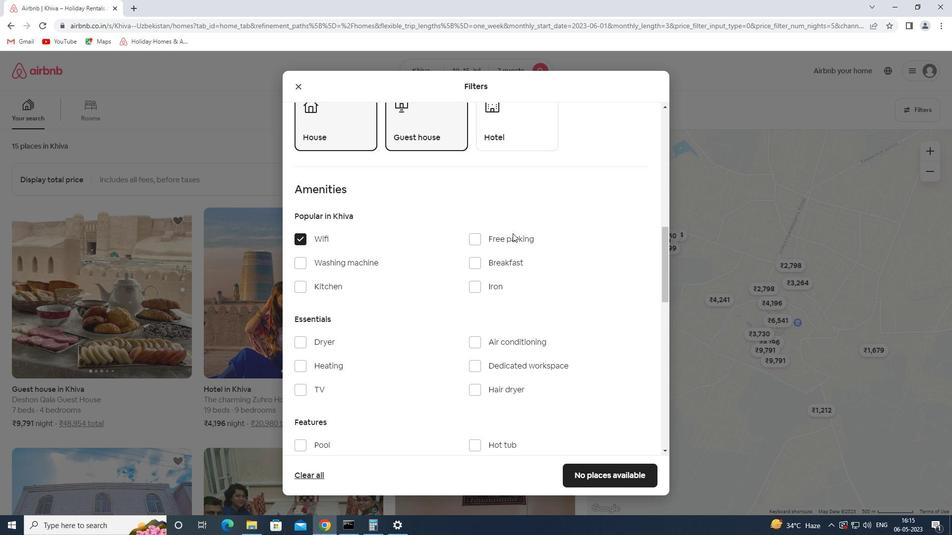 
Action: Mouse pressed left at (511, 240)
Screenshot: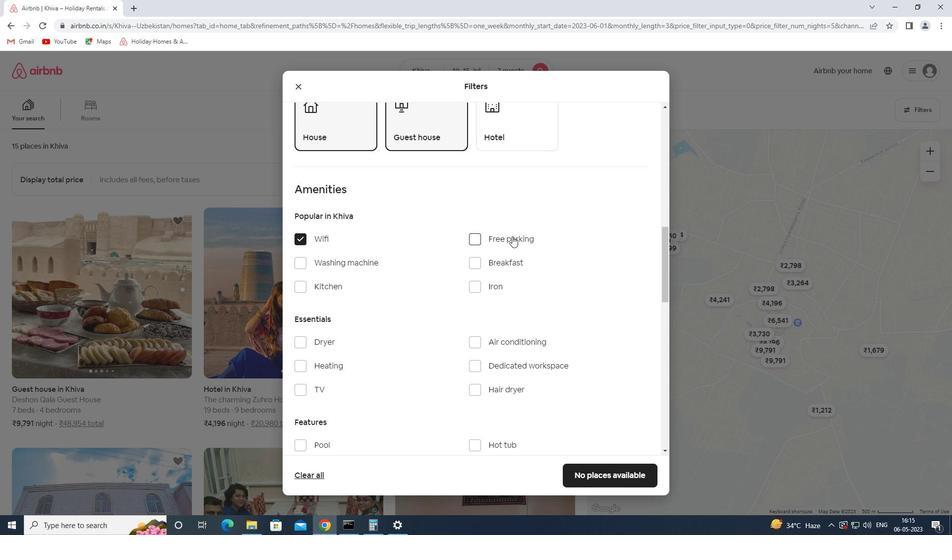
Action: Mouse moved to (489, 265)
Screenshot: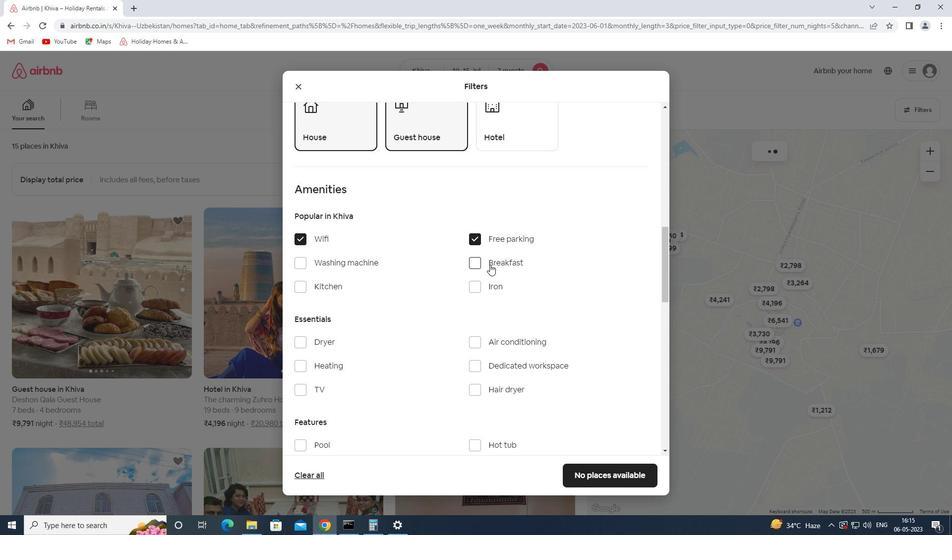 
Action: Mouse pressed left at (489, 265)
Screenshot: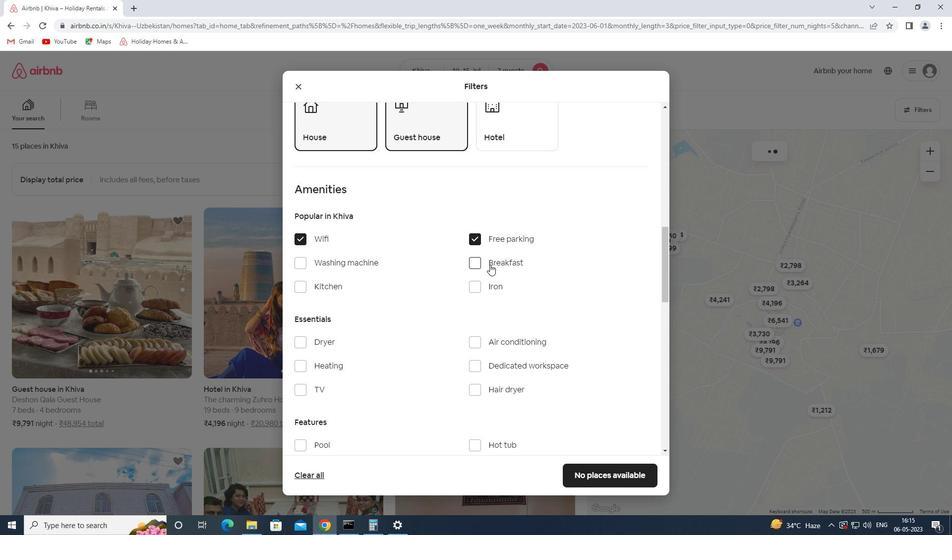 
Action: Mouse moved to (433, 342)
Screenshot: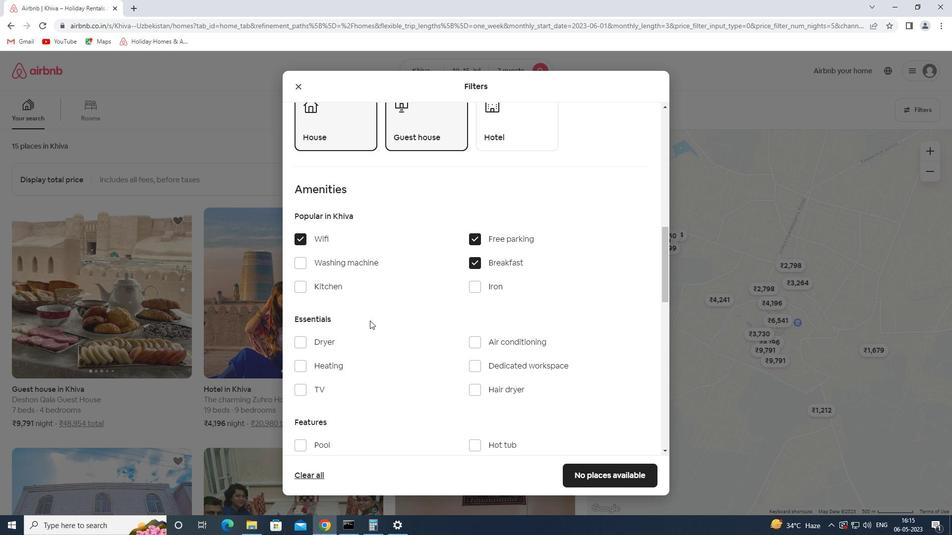 
Action: Mouse scrolled (433, 341) with delta (0, 0)
Screenshot: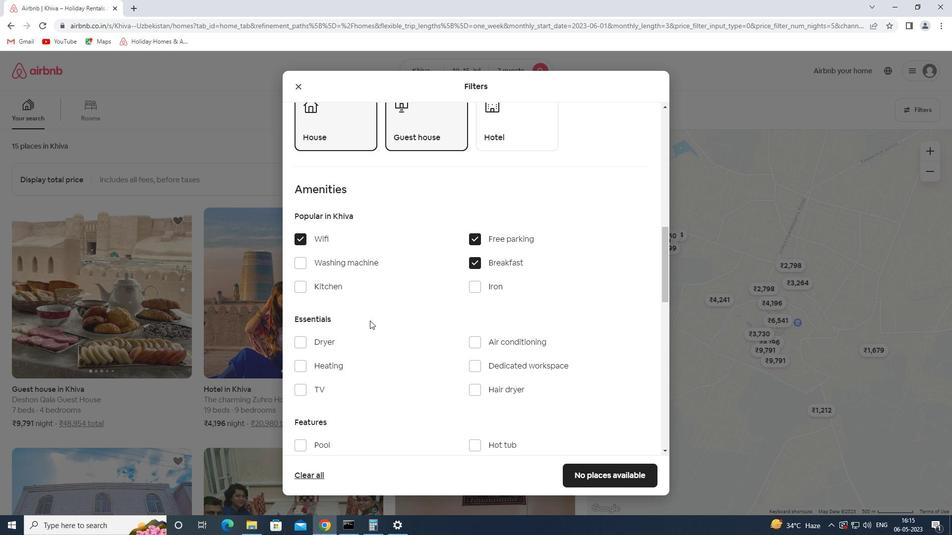 
Action: Mouse scrolled (433, 341) with delta (0, 0)
Screenshot: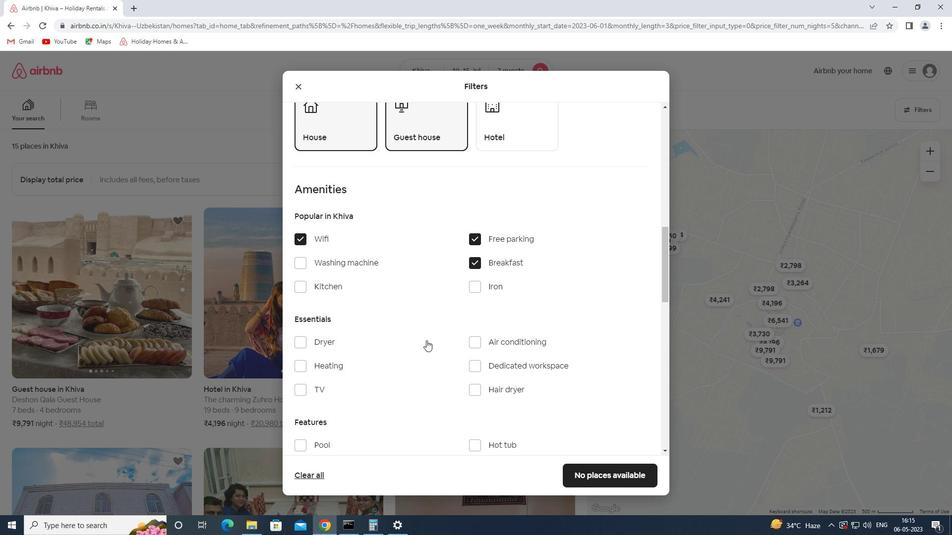 
Action: Mouse moved to (313, 292)
Screenshot: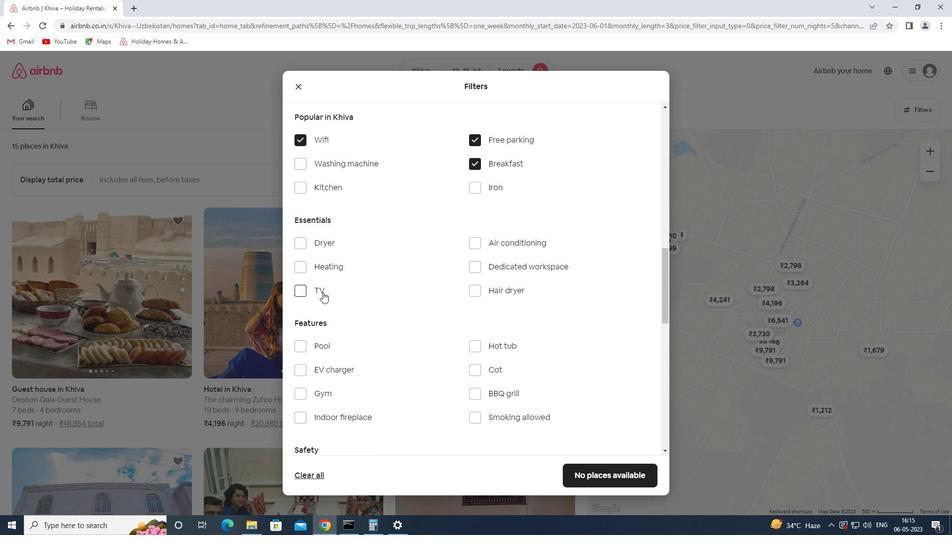 
Action: Mouse pressed left at (313, 292)
Screenshot: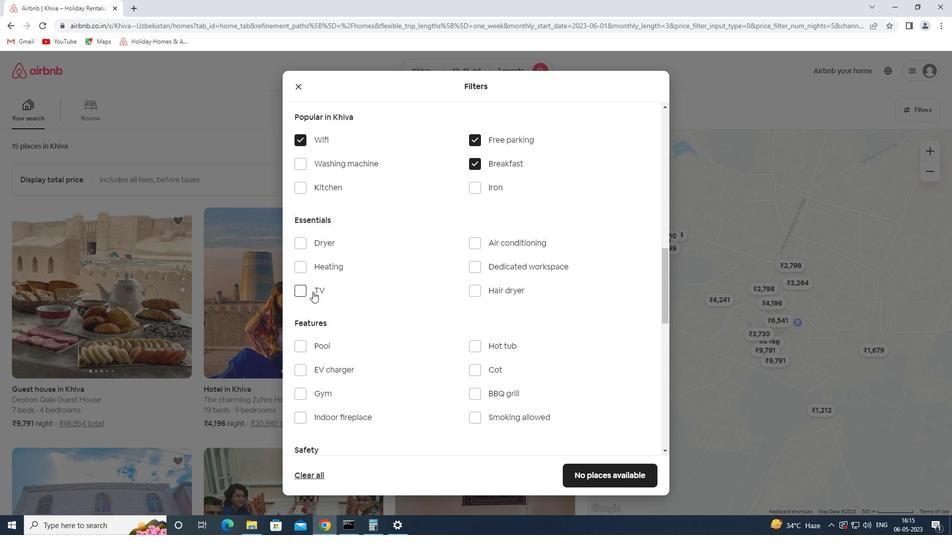 
Action: Mouse moved to (424, 298)
Screenshot: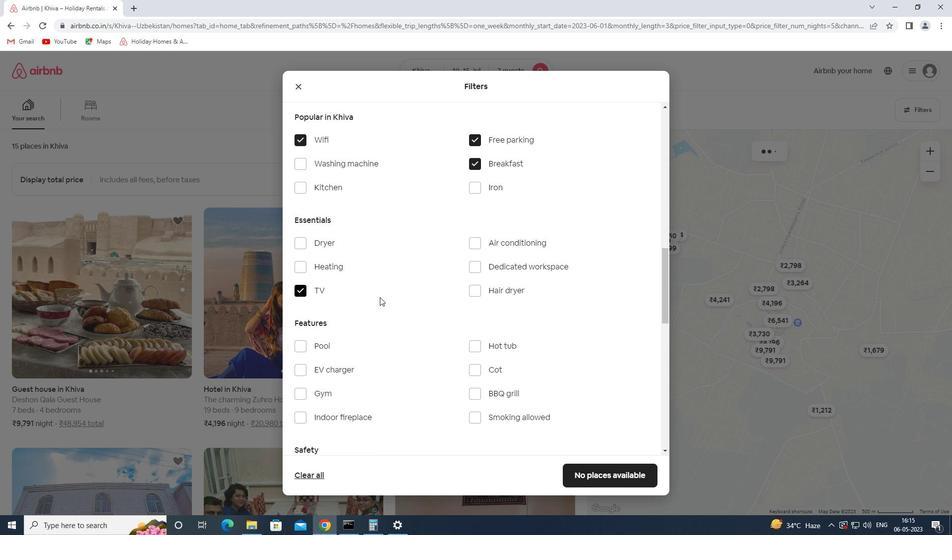 
Action: Mouse scrolled (424, 298) with delta (0, 0)
Screenshot: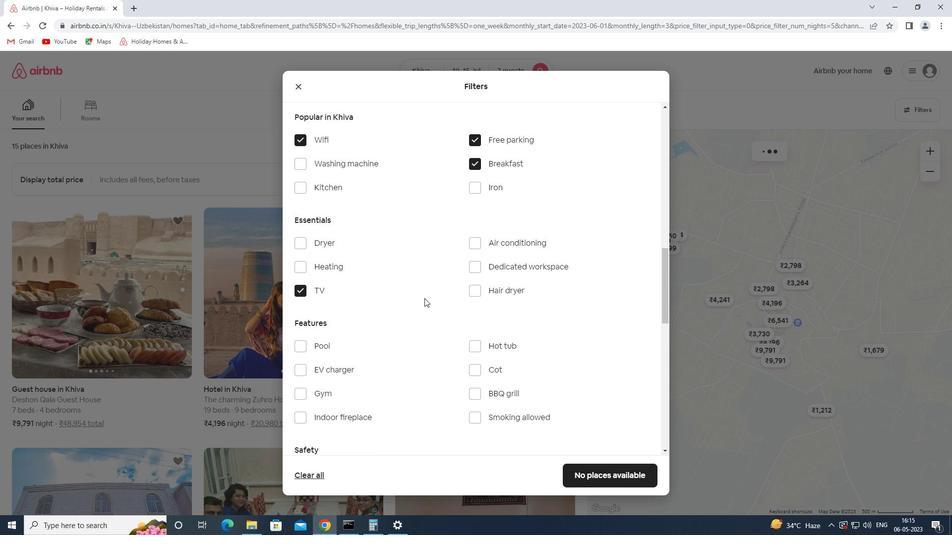 
Action: Mouse scrolled (424, 298) with delta (0, 0)
Screenshot: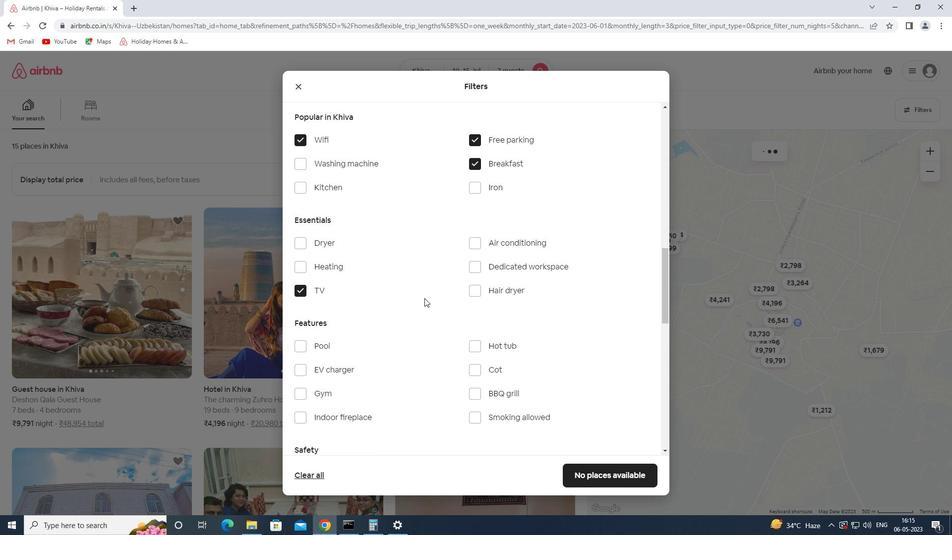 
Action: Mouse moved to (326, 294)
Screenshot: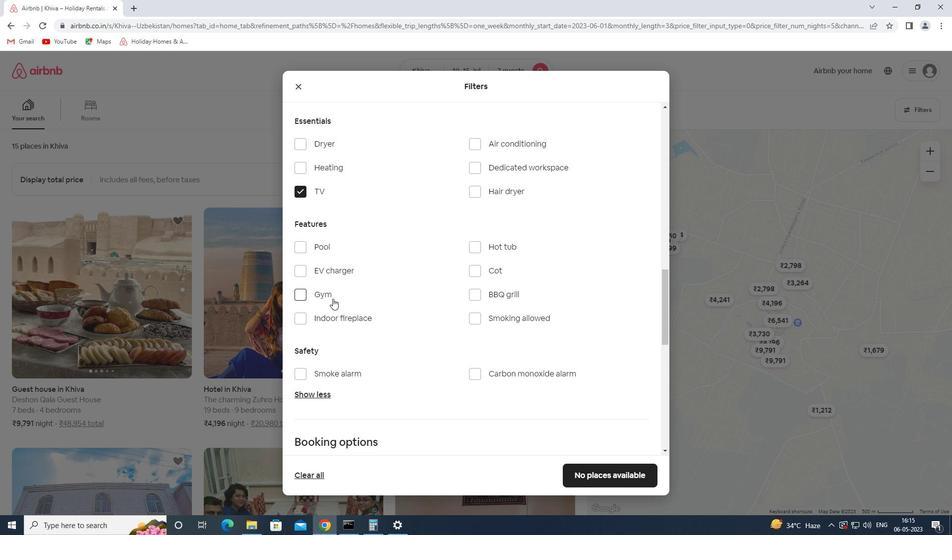 
Action: Mouse pressed left at (326, 294)
Screenshot: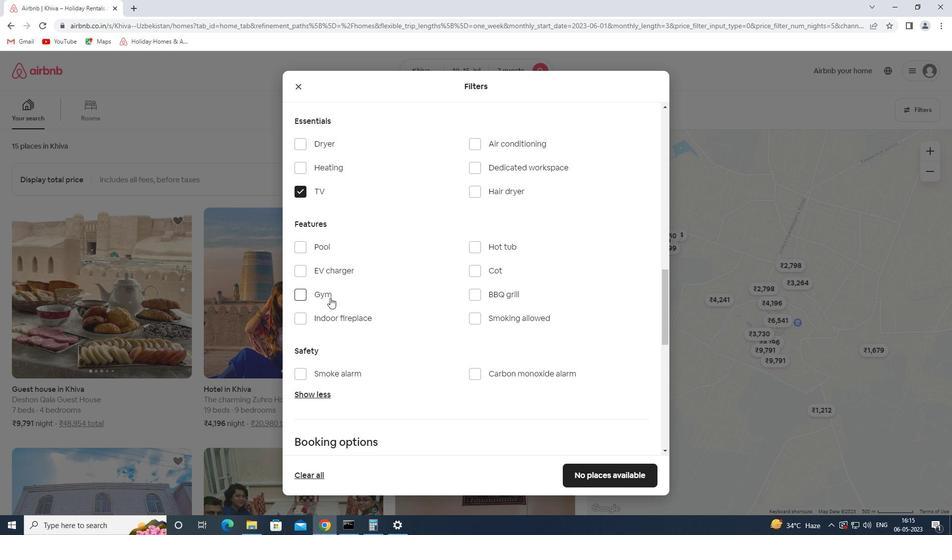
Action: Mouse moved to (430, 316)
Screenshot: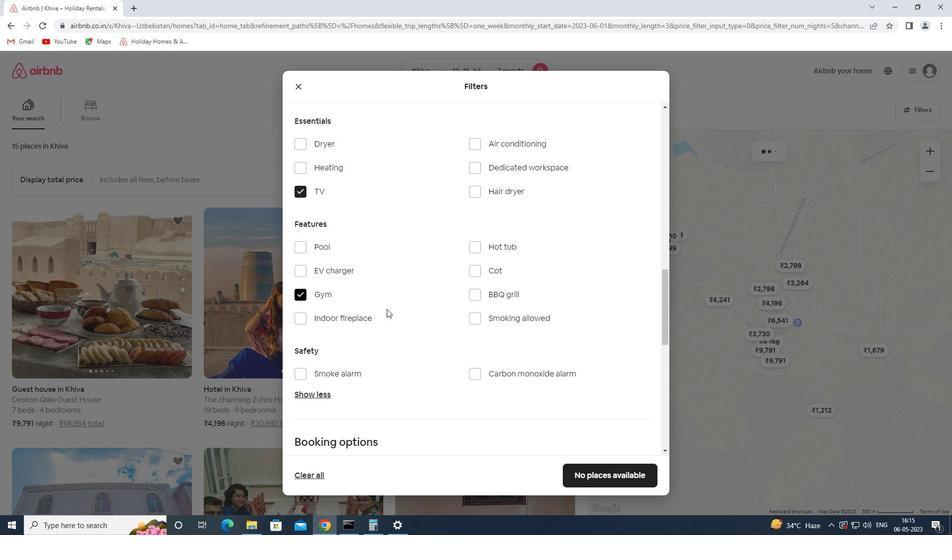 
Action: Mouse scrolled (430, 315) with delta (0, 0)
Screenshot: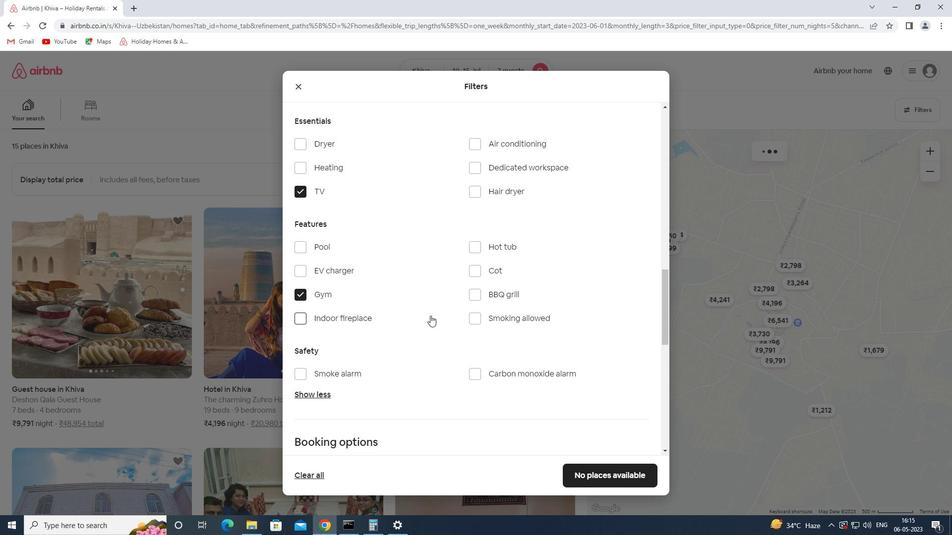 
Action: Mouse scrolled (430, 315) with delta (0, 0)
Screenshot: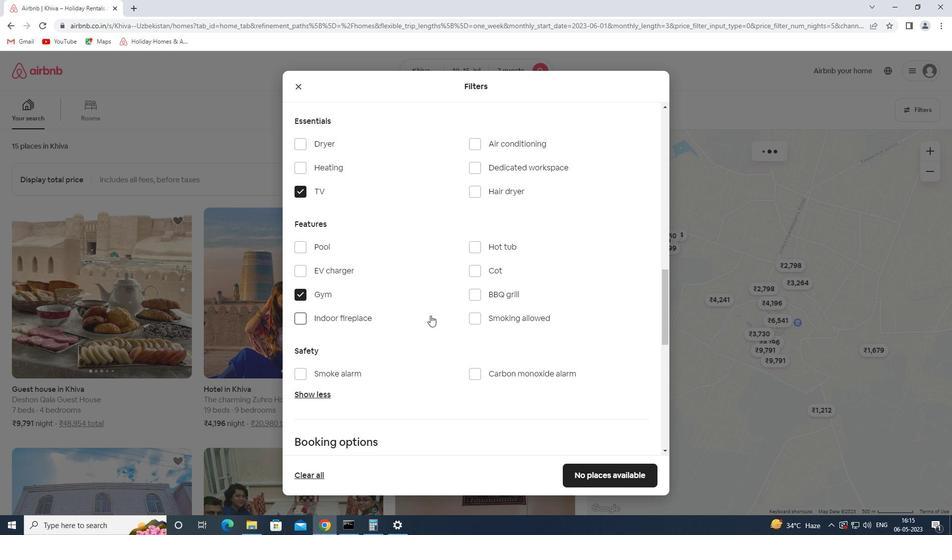 
Action: Mouse scrolled (430, 315) with delta (0, 0)
Screenshot: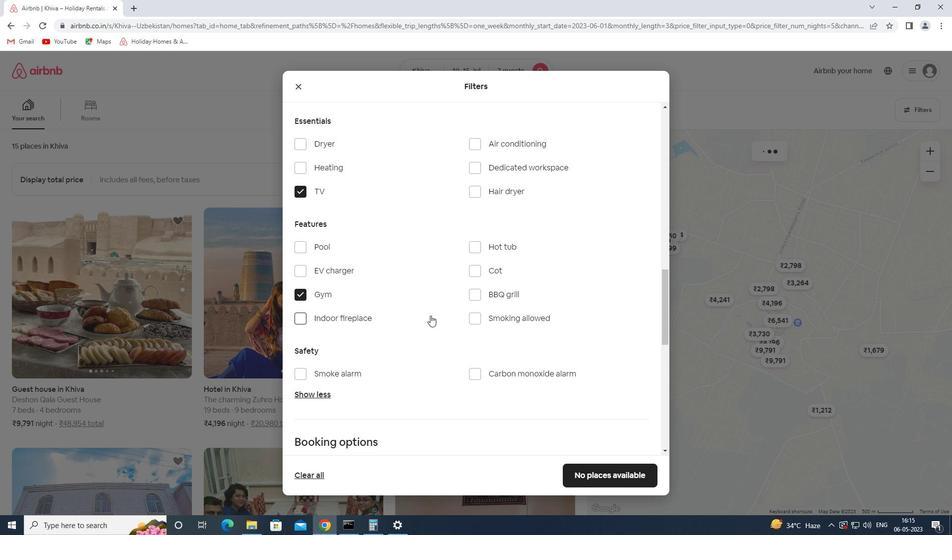 
Action: Mouse scrolled (430, 315) with delta (0, 0)
Screenshot: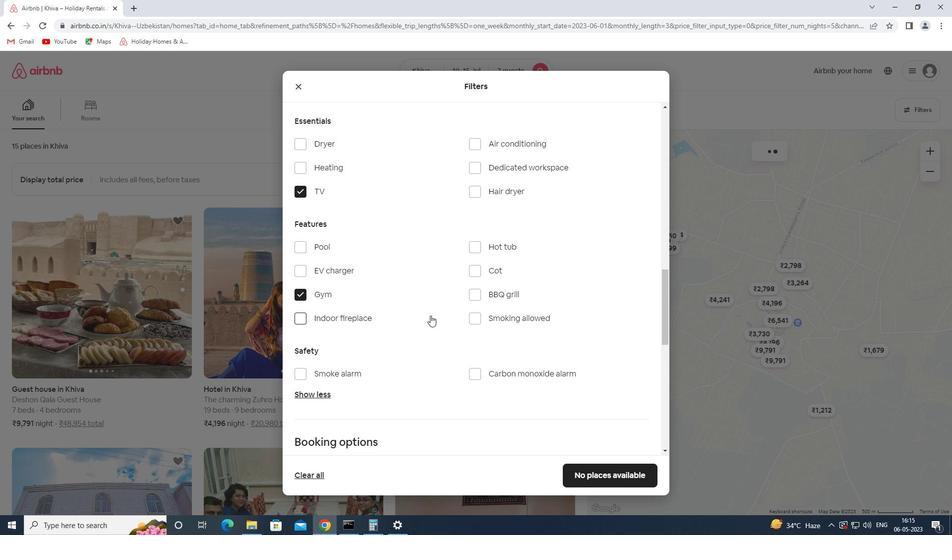 
Action: Mouse moved to (632, 315)
Screenshot: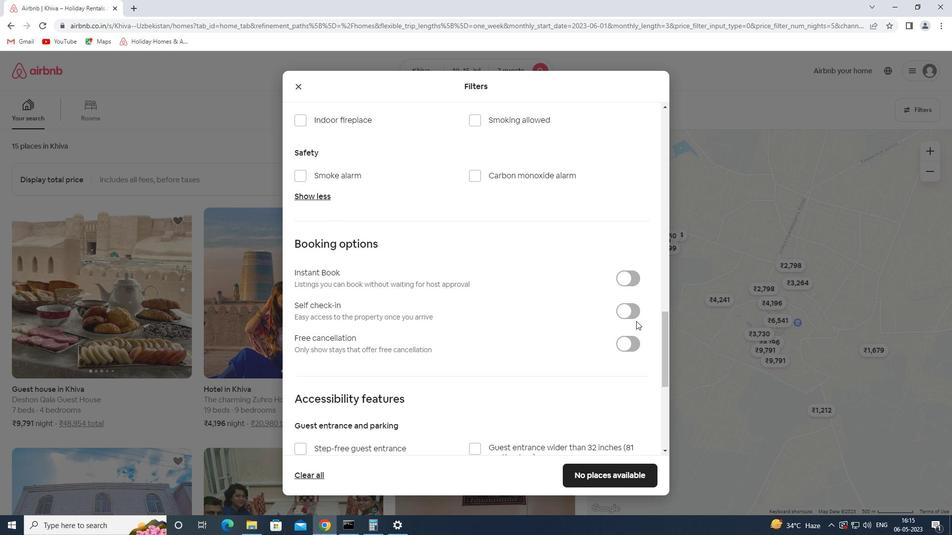 
Action: Mouse pressed left at (632, 315)
Screenshot: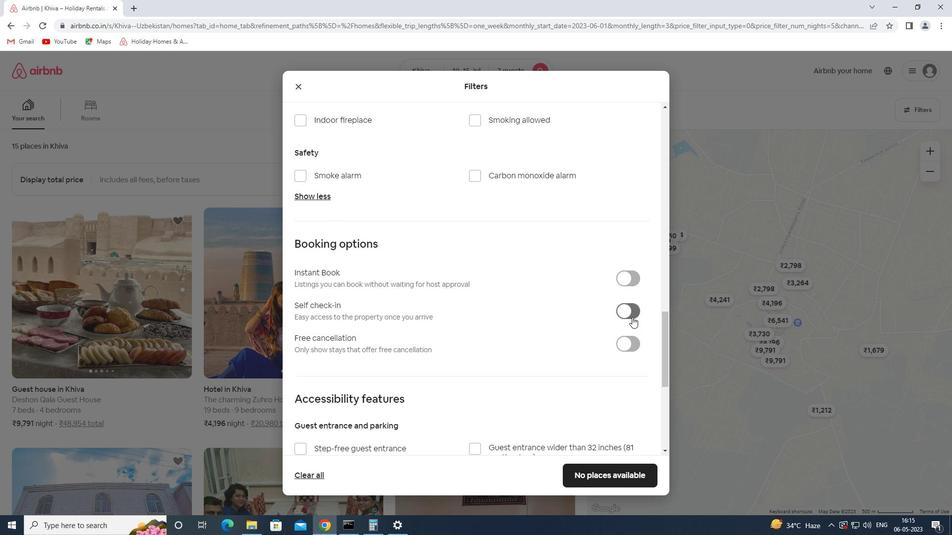 
Action: Mouse moved to (528, 342)
Screenshot: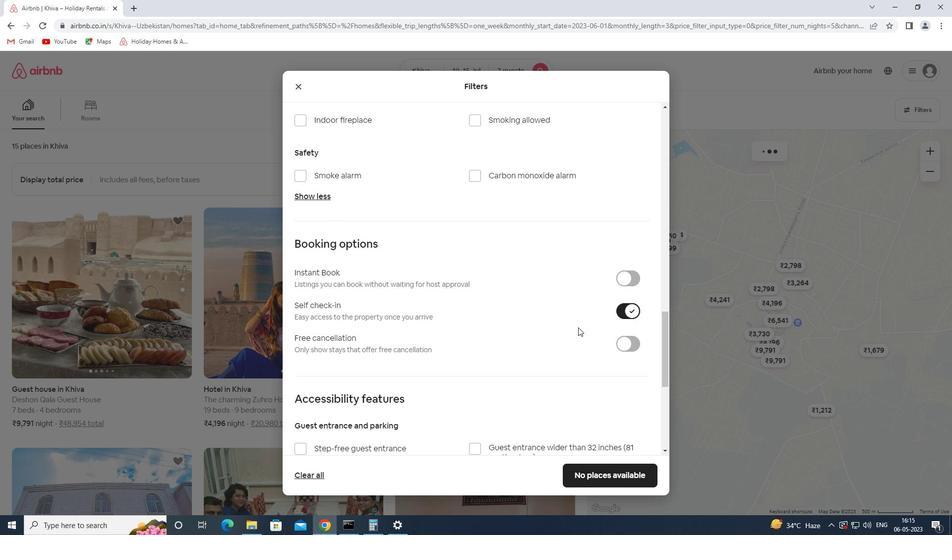 
Action: Mouse scrolled (528, 341) with delta (0, 0)
Screenshot: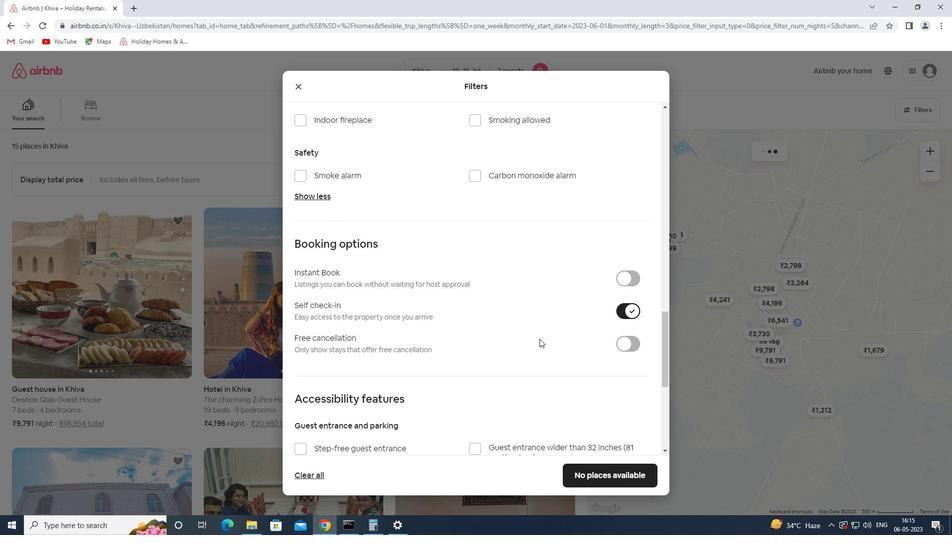 
Action: Mouse scrolled (528, 341) with delta (0, 0)
Screenshot: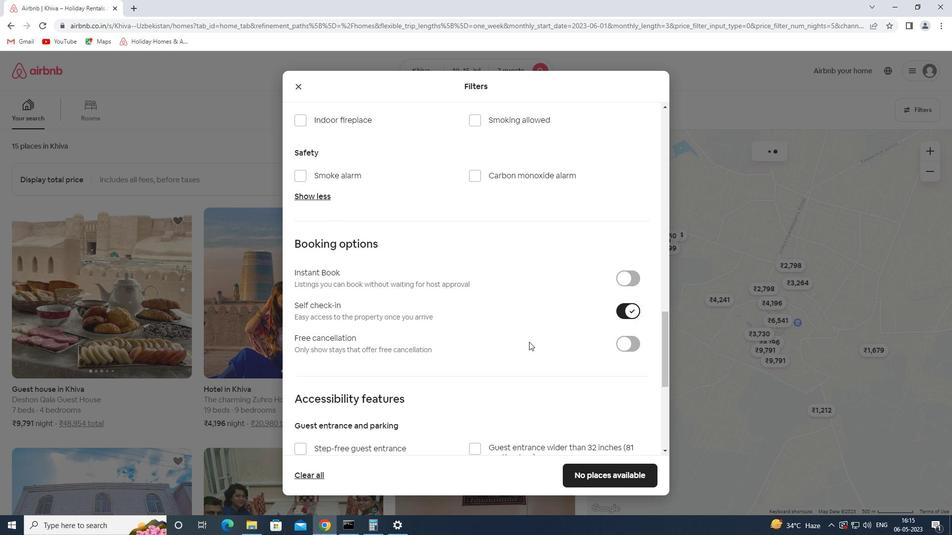 
Action: Mouse scrolled (528, 341) with delta (0, 0)
Screenshot: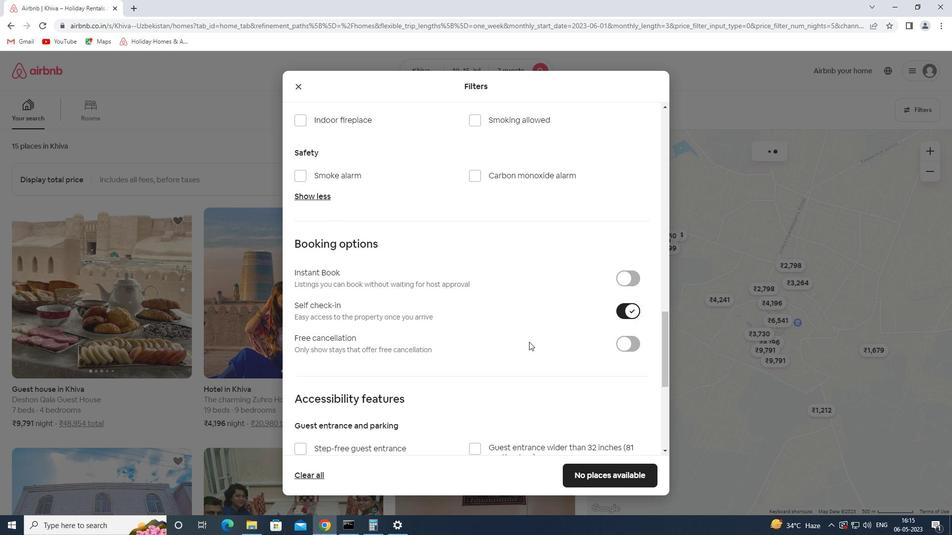 
Action: Mouse scrolled (528, 341) with delta (0, 0)
Screenshot: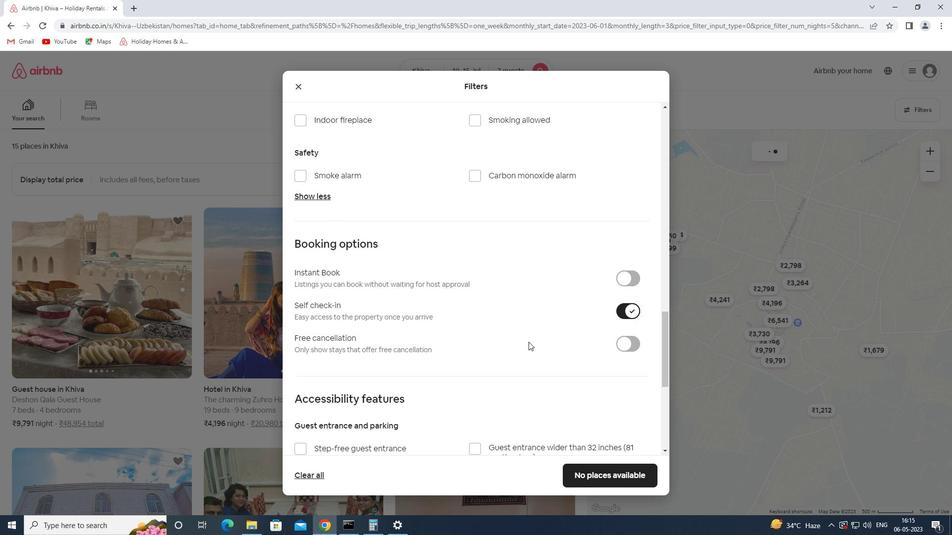 
Action: Mouse scrolled (528, 341) with delta (0, 0)
Screenshot: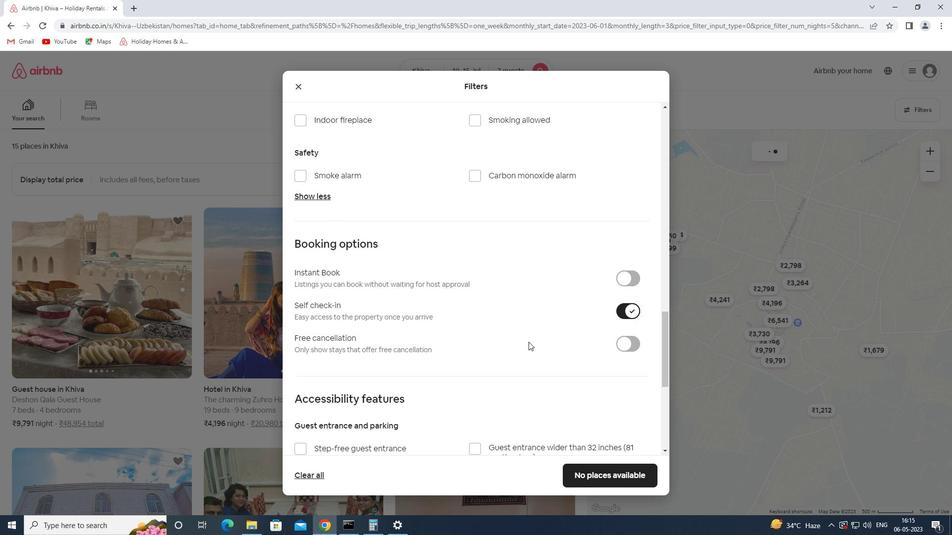 
Action: Mouse moved to (328, 433)
Screenshot: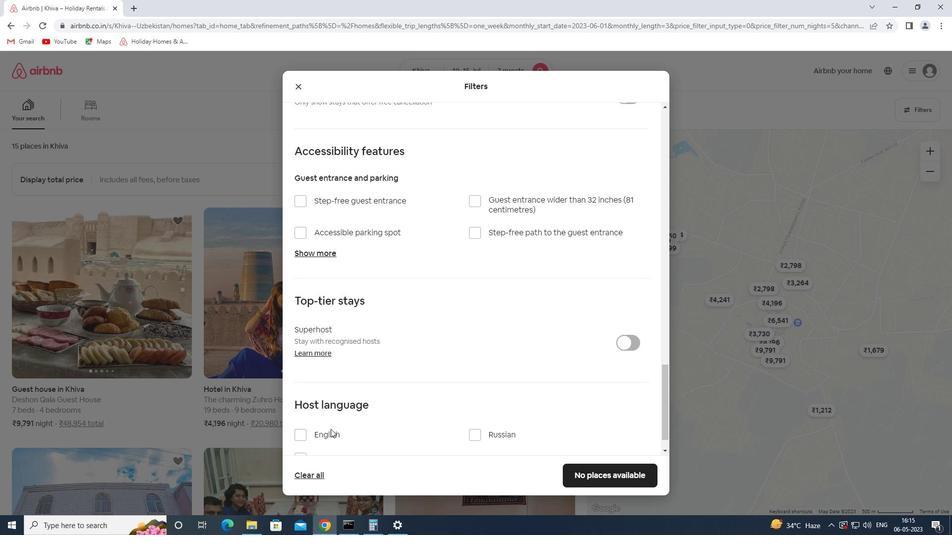 
Action: Mouse pressed left at (328, 433)
Screenshot: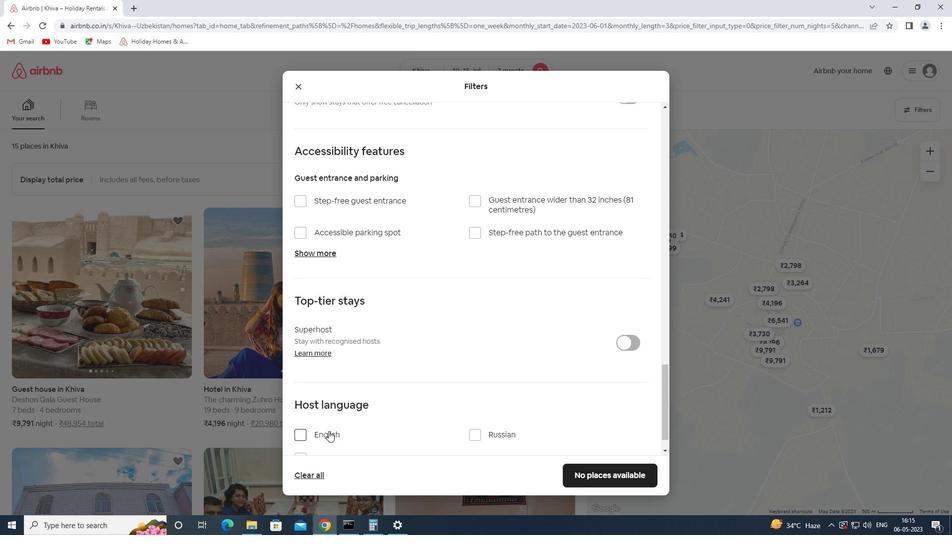 
Action: Mouse moved to (633, 475)
Screenshot: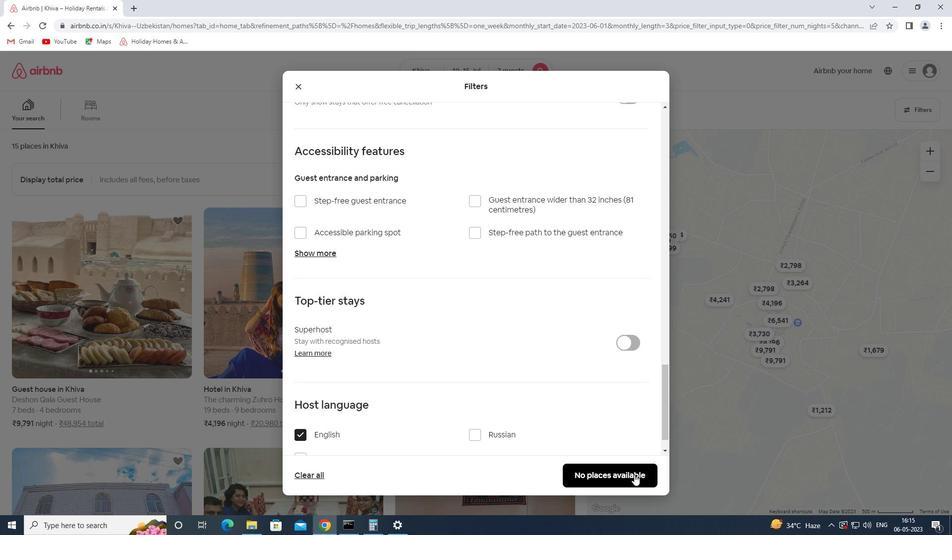 
Action: Mouse pressed left at (633, 475)
Screenshot: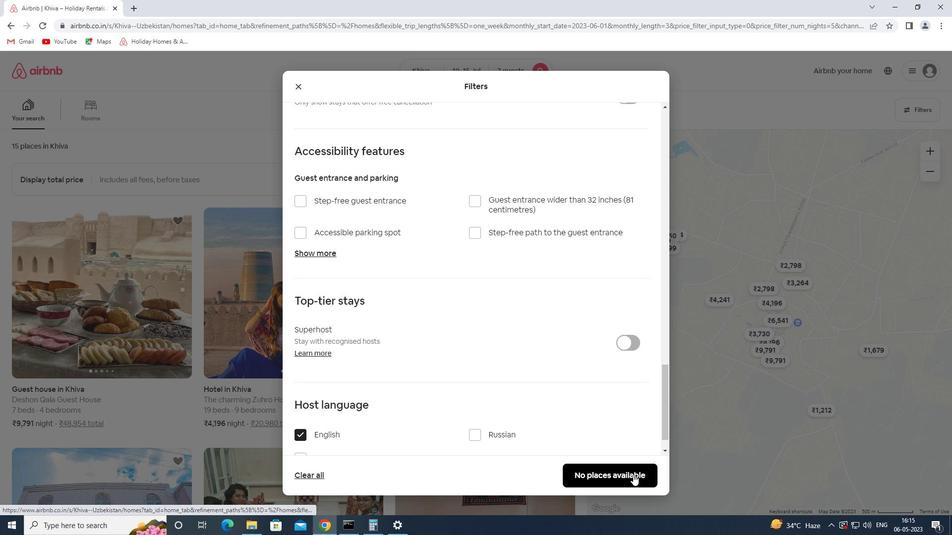 
